 Task: Create a due date automation trigger when advanced on, on the wednesday of the week a card is due add dates not starting tomorrow at 11:00 AM.
Action: Mouse moved to (1363, 114)
Screenshot: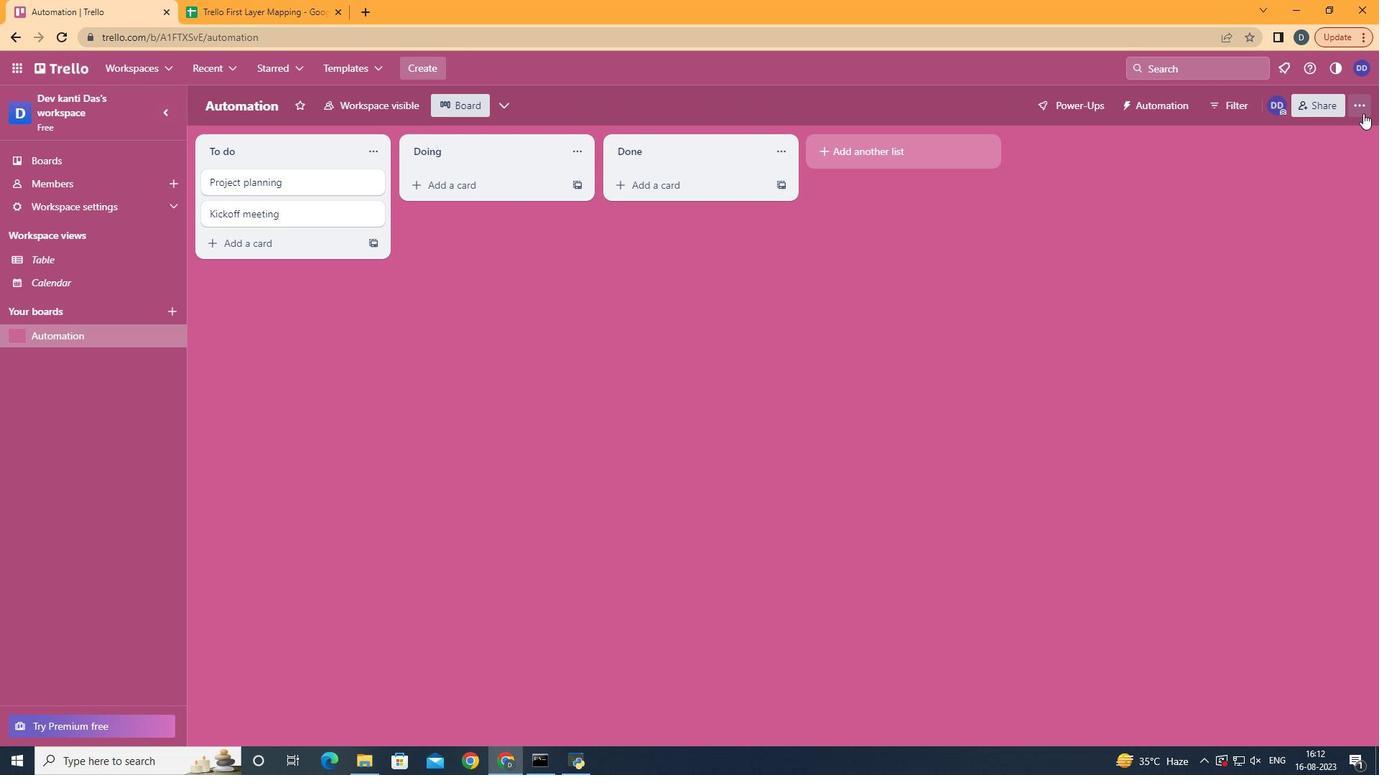 
Action: Mouse pressed left at (1363, 114)
Screenshot: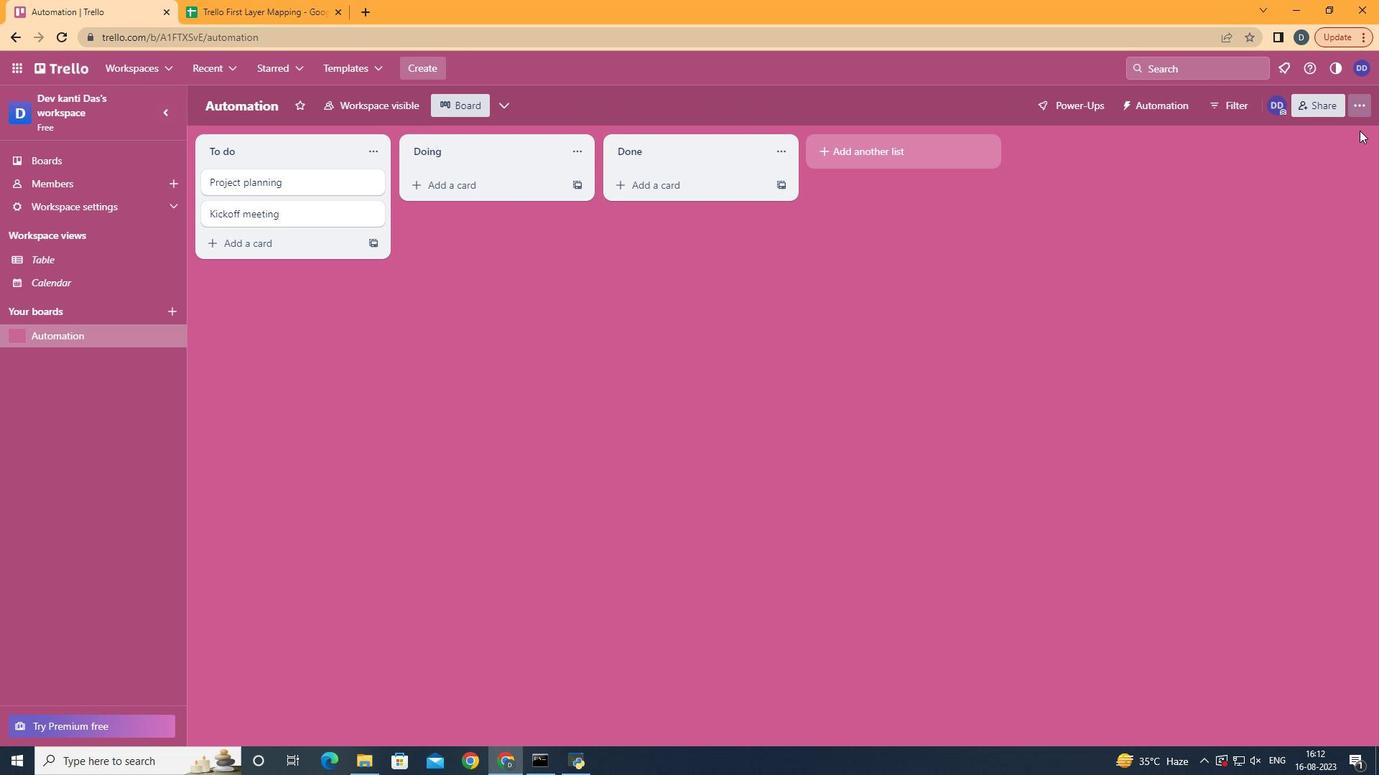 
Action: Mouse moved to (1282, 298)
Screenshot: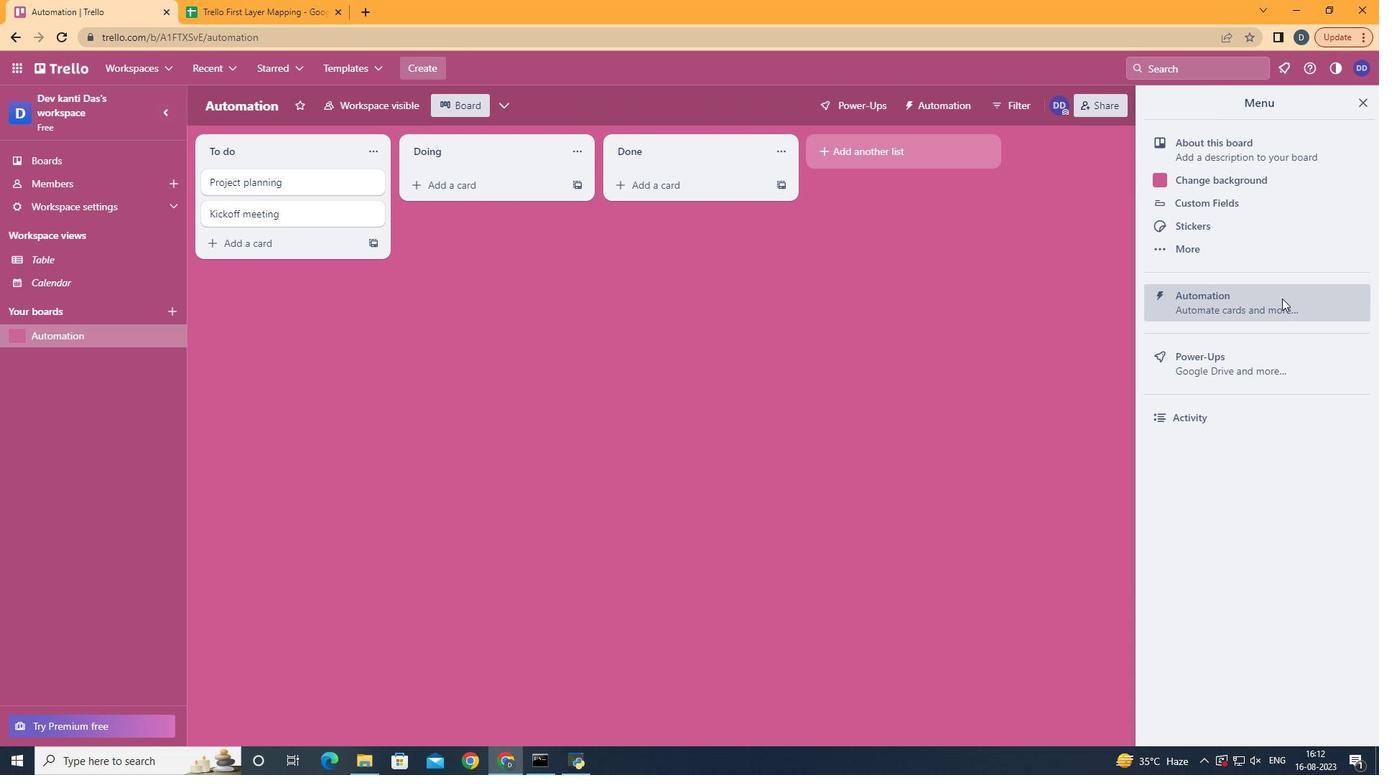 
Action: Mouse pressed left at (1282, 298)
Screenshot: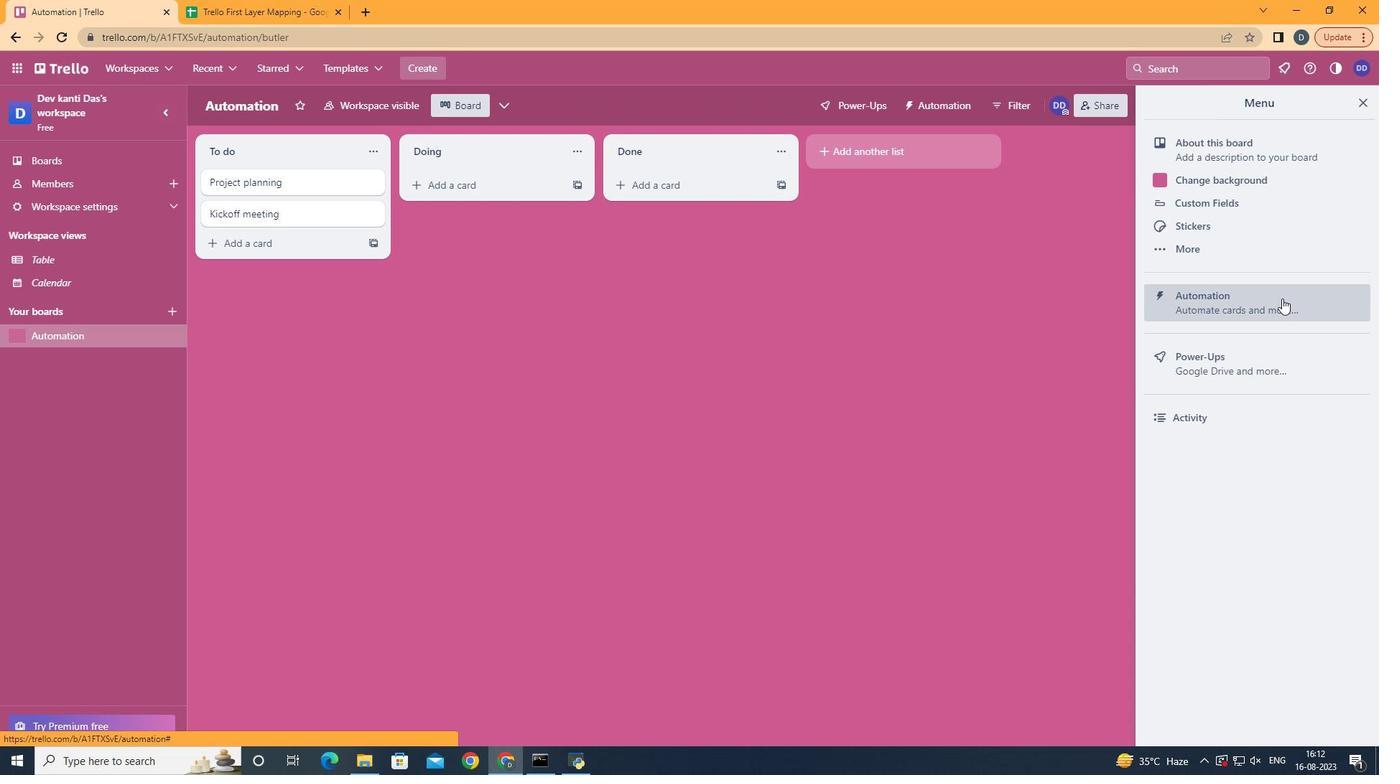 
Action: Mouse moved to (300, 284)
Screenshot: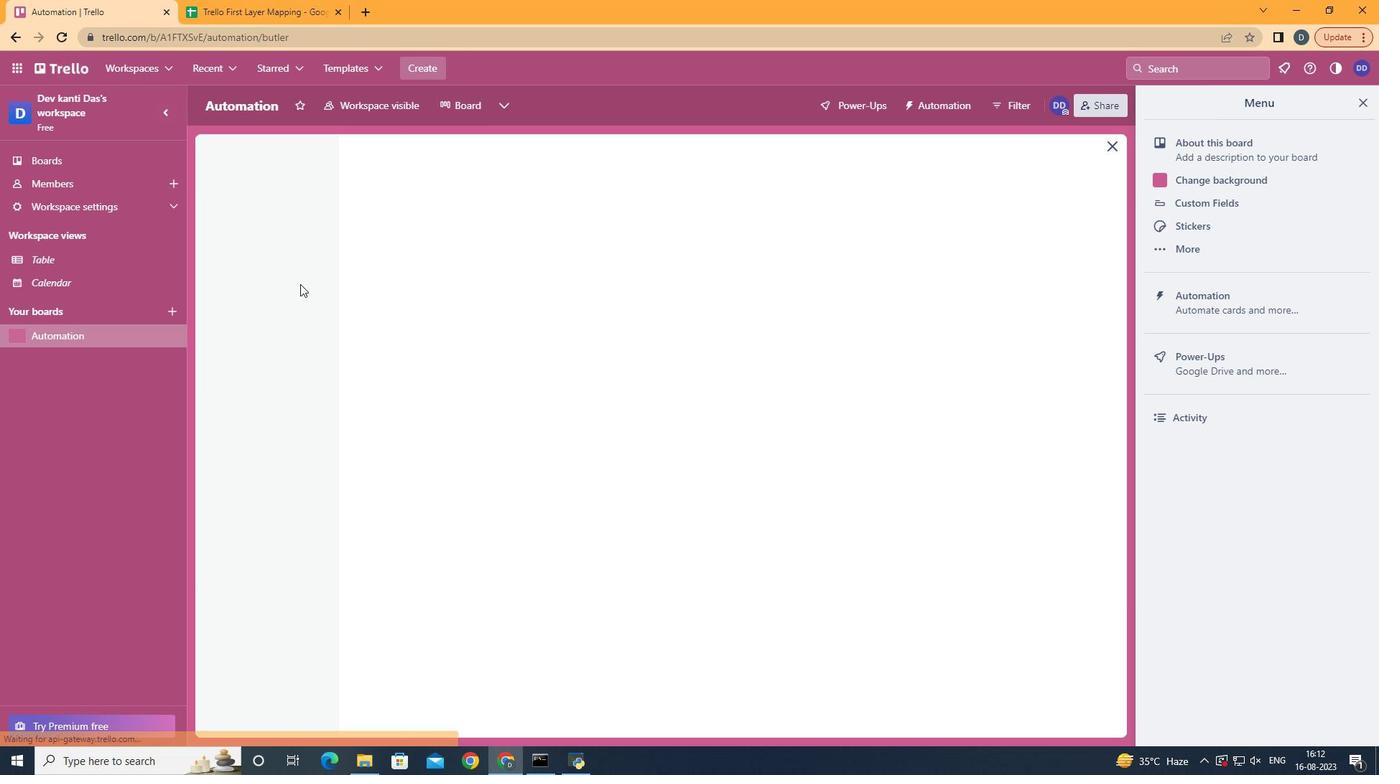 
Action: Mouse pressed left at (300, 284)
Screenshot: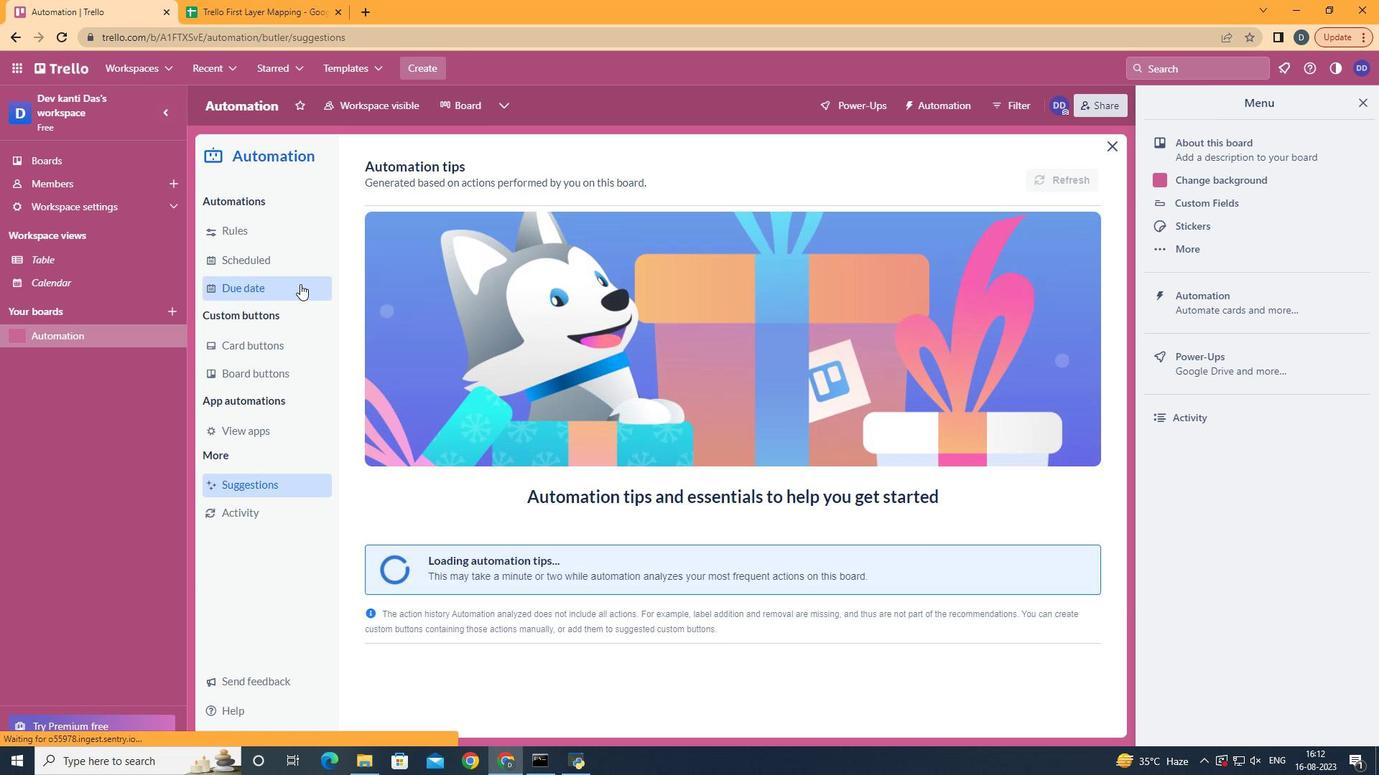 
Action: Mouse moved to (1012, 167)
Screenshot: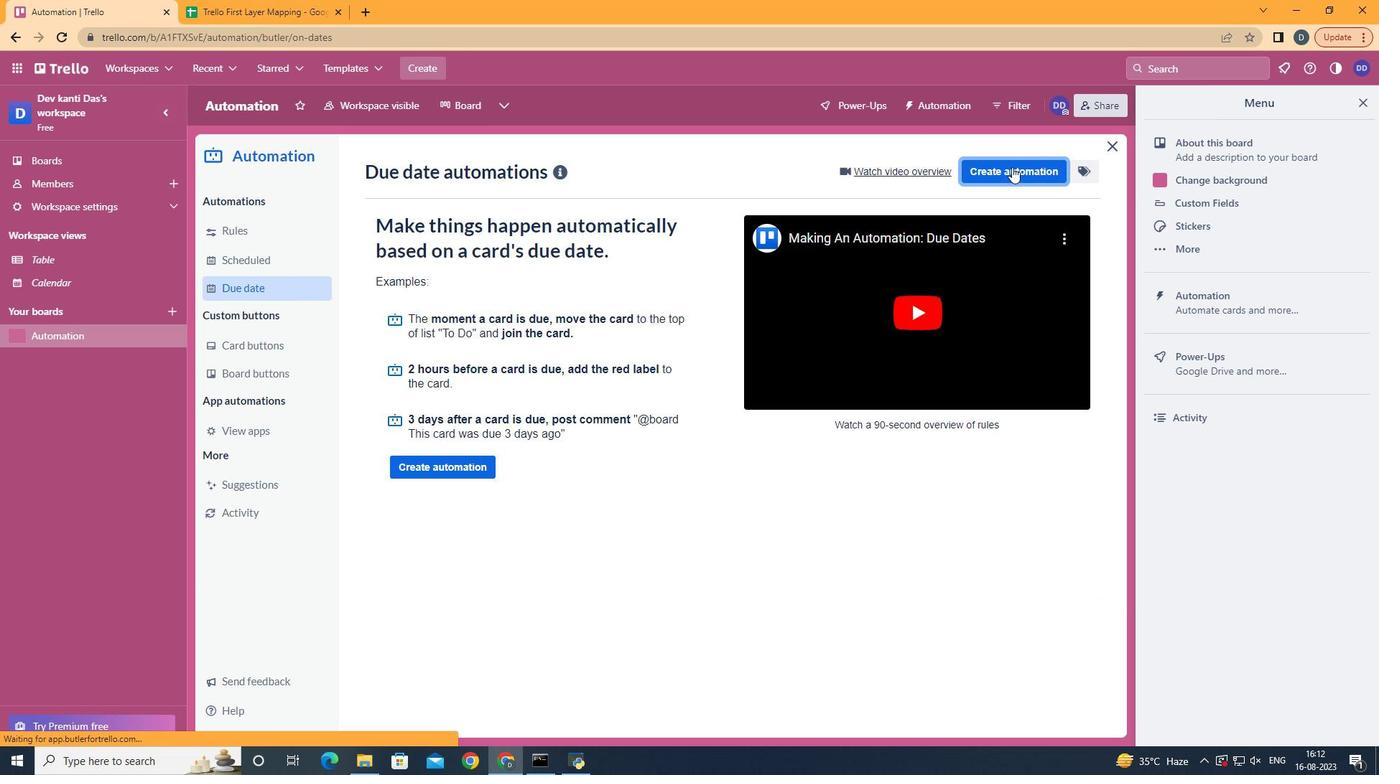 
Action: Mouse pressed left at (1012, 167)
Screenshot: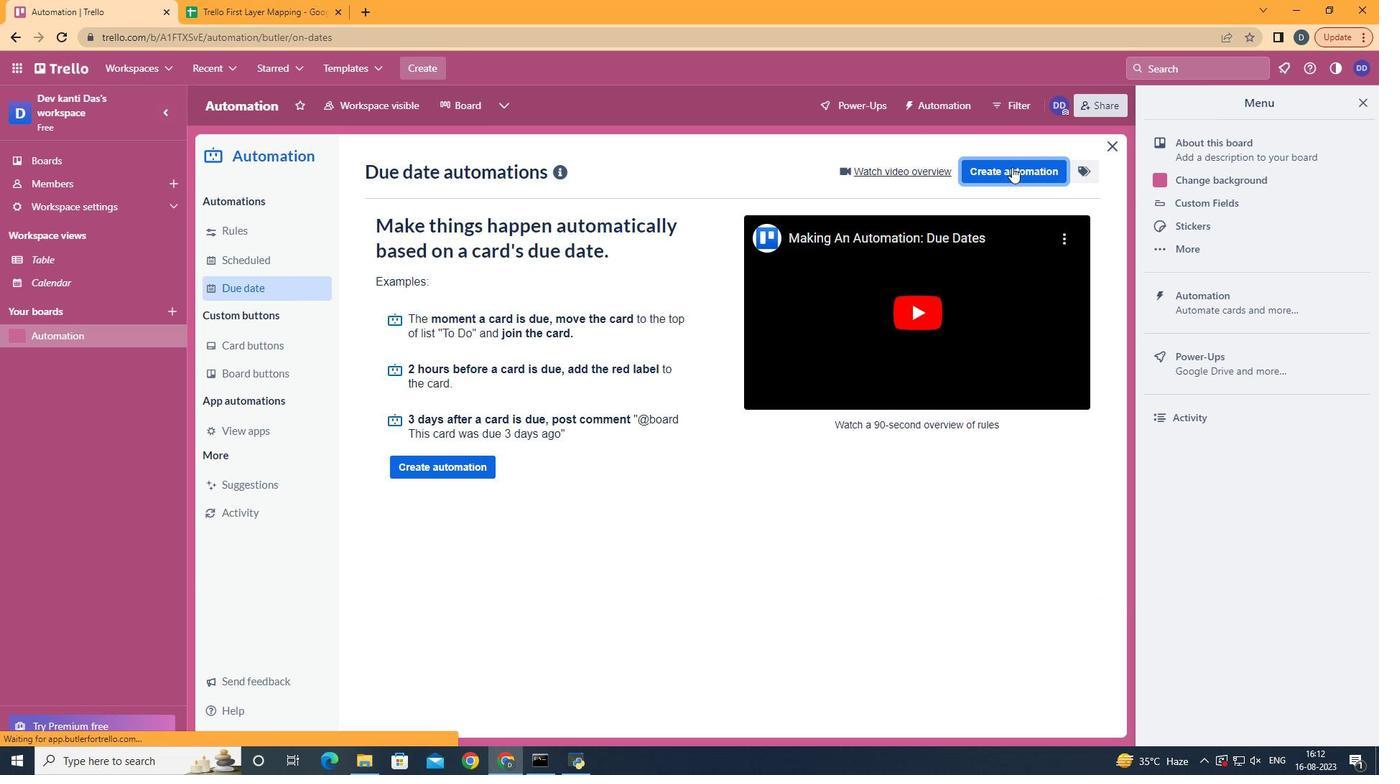 
Action: Mouse moved to (681, 297)
Screenshot: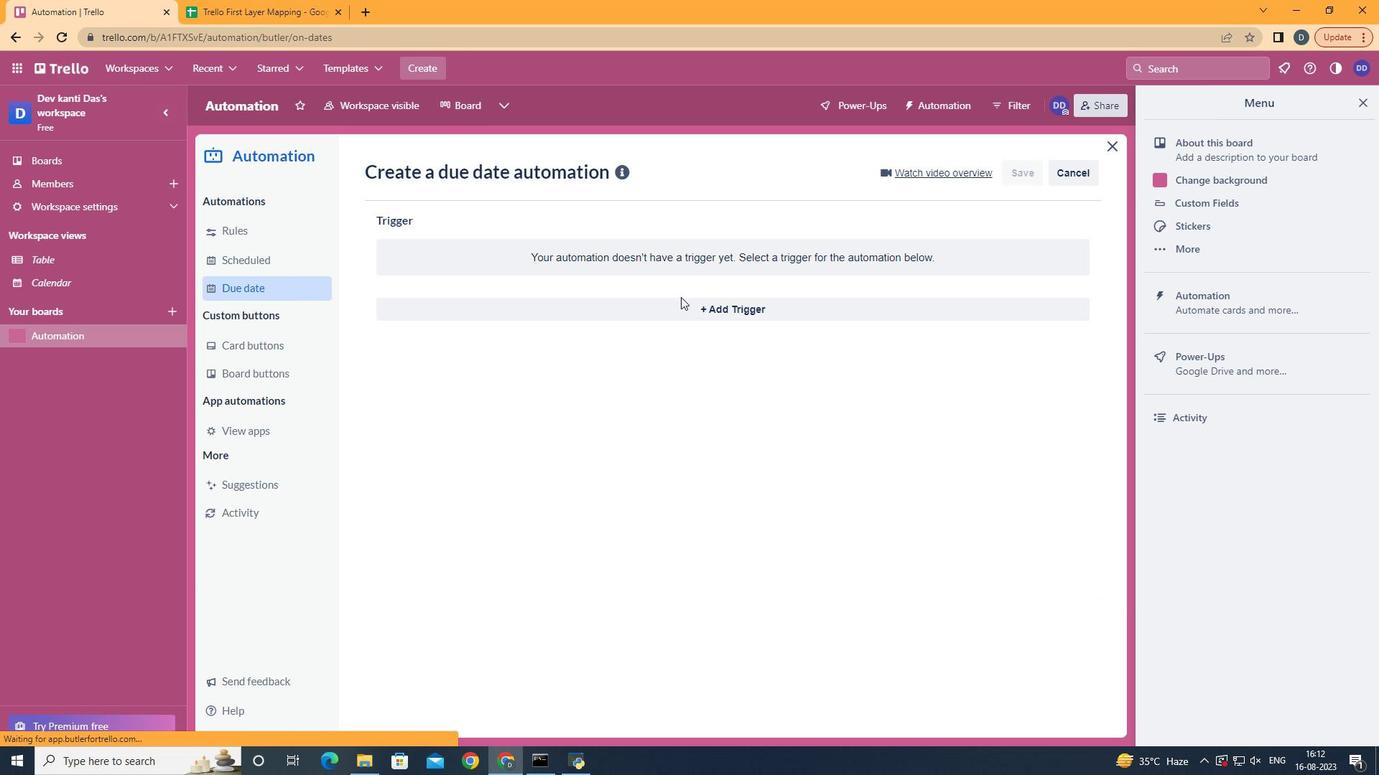 
Action: Mouse pressed left at (681, 297)
Screenshot: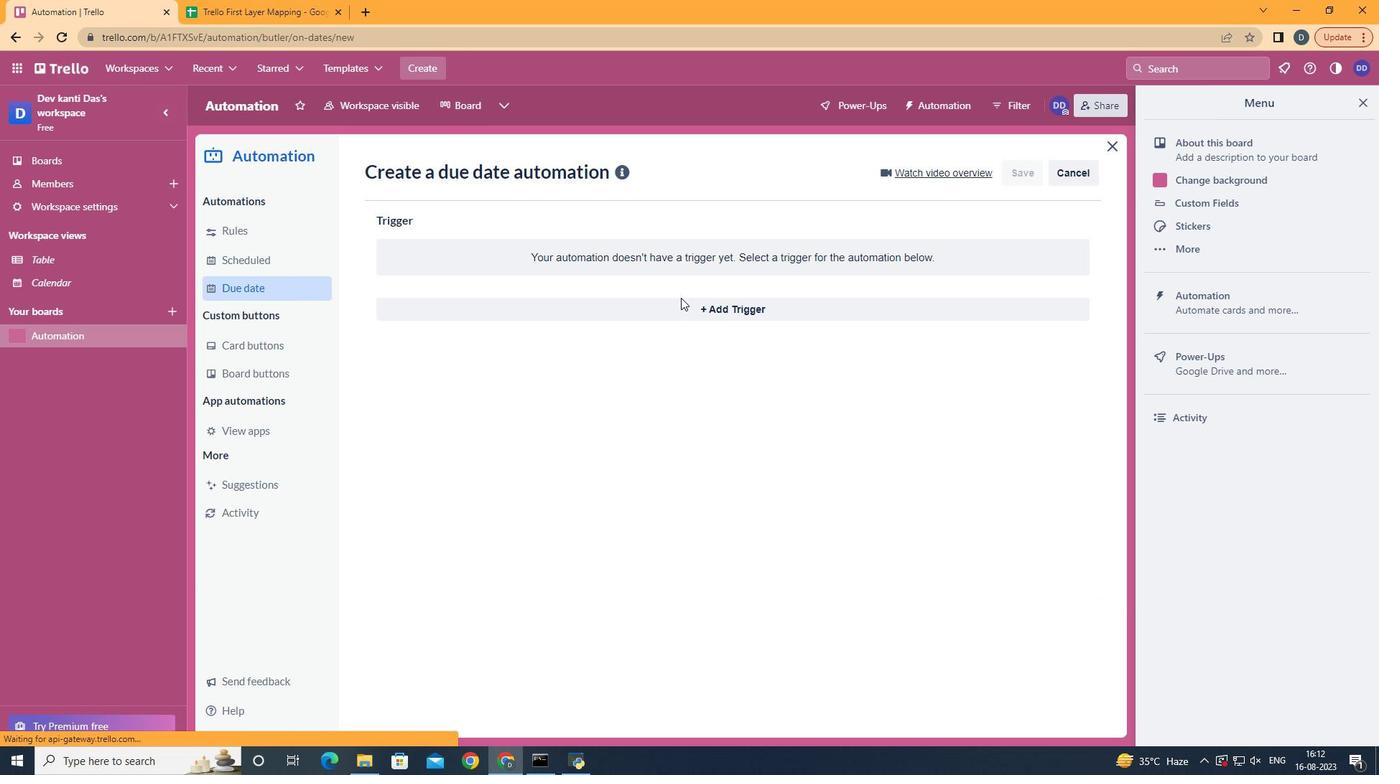
Action: Mouse moved to (682, 302)
Screenshot: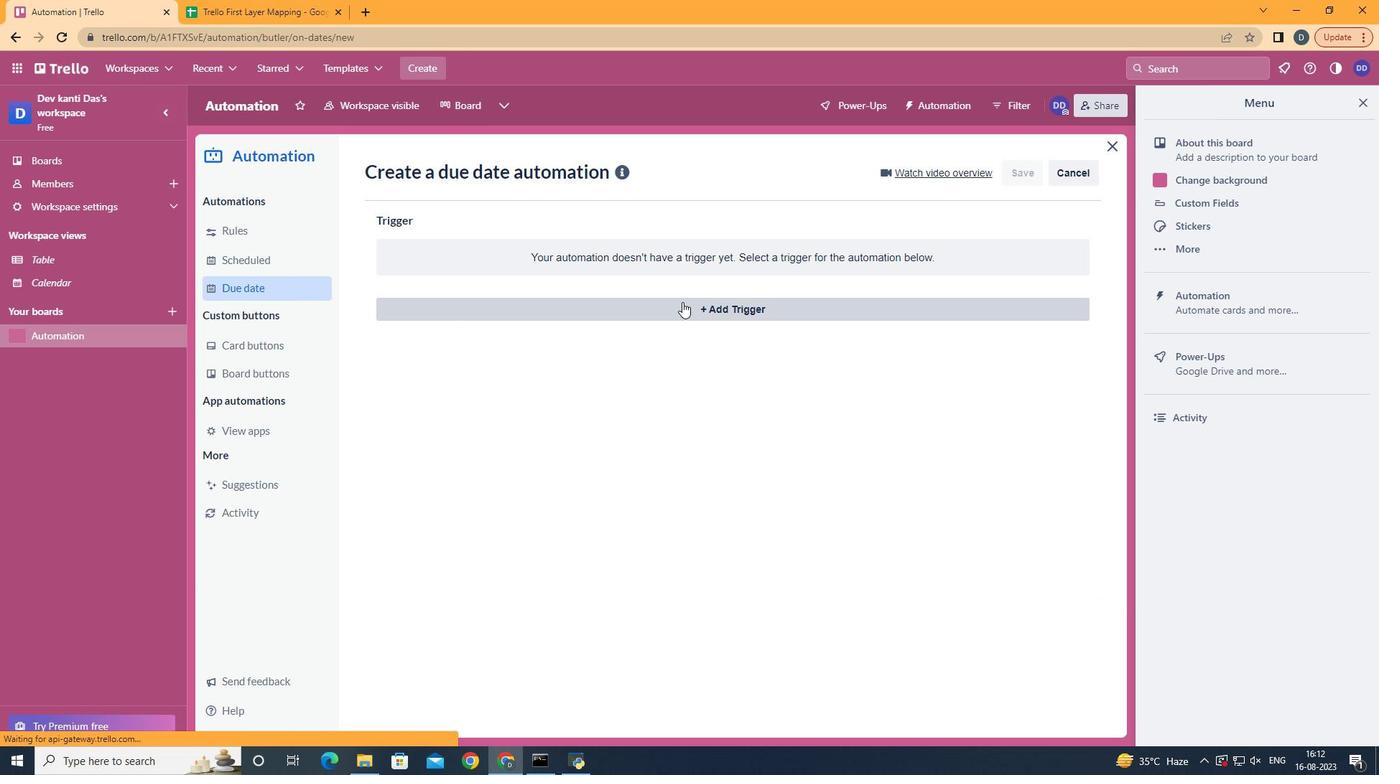 
Action: Mouse pressed left at (682, 302)
Screenshot: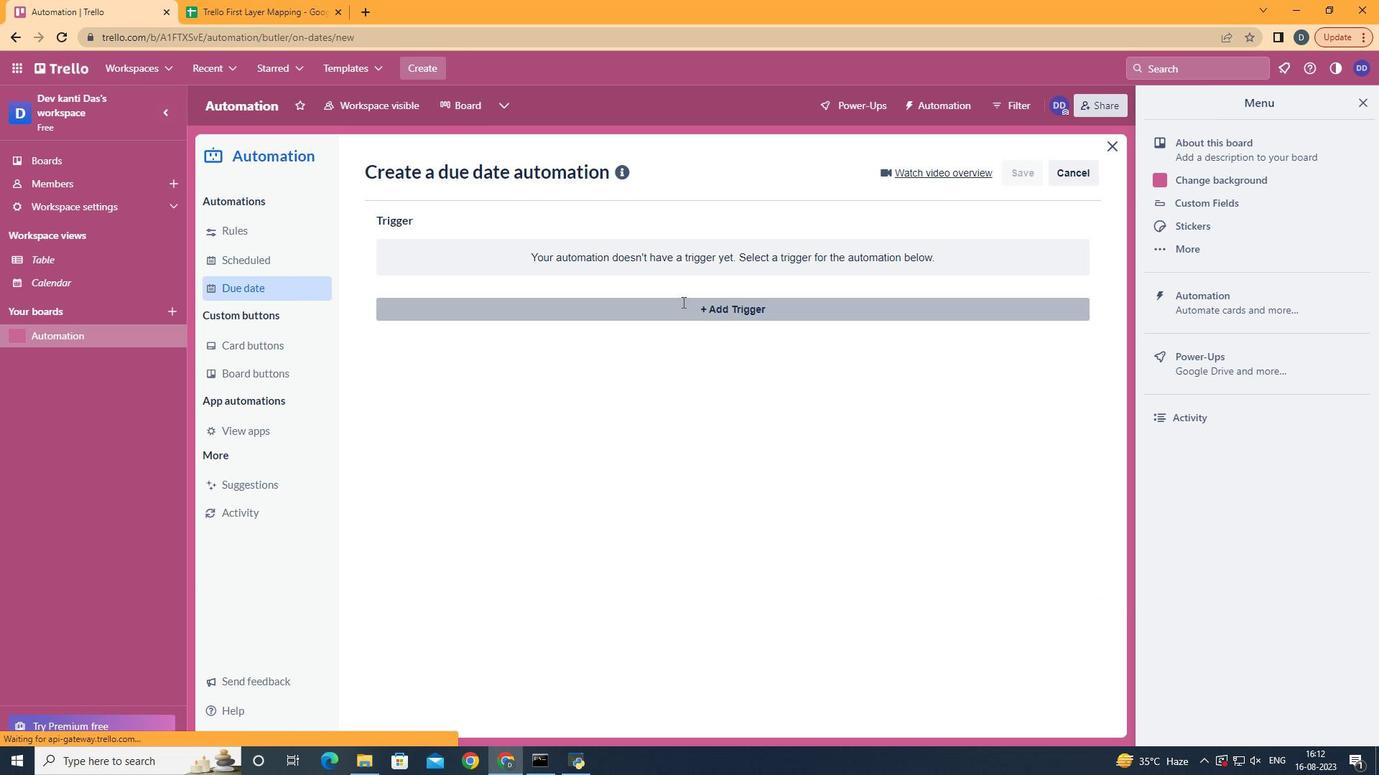 
Action: Mouse moved to (473, 438)
Screenshot: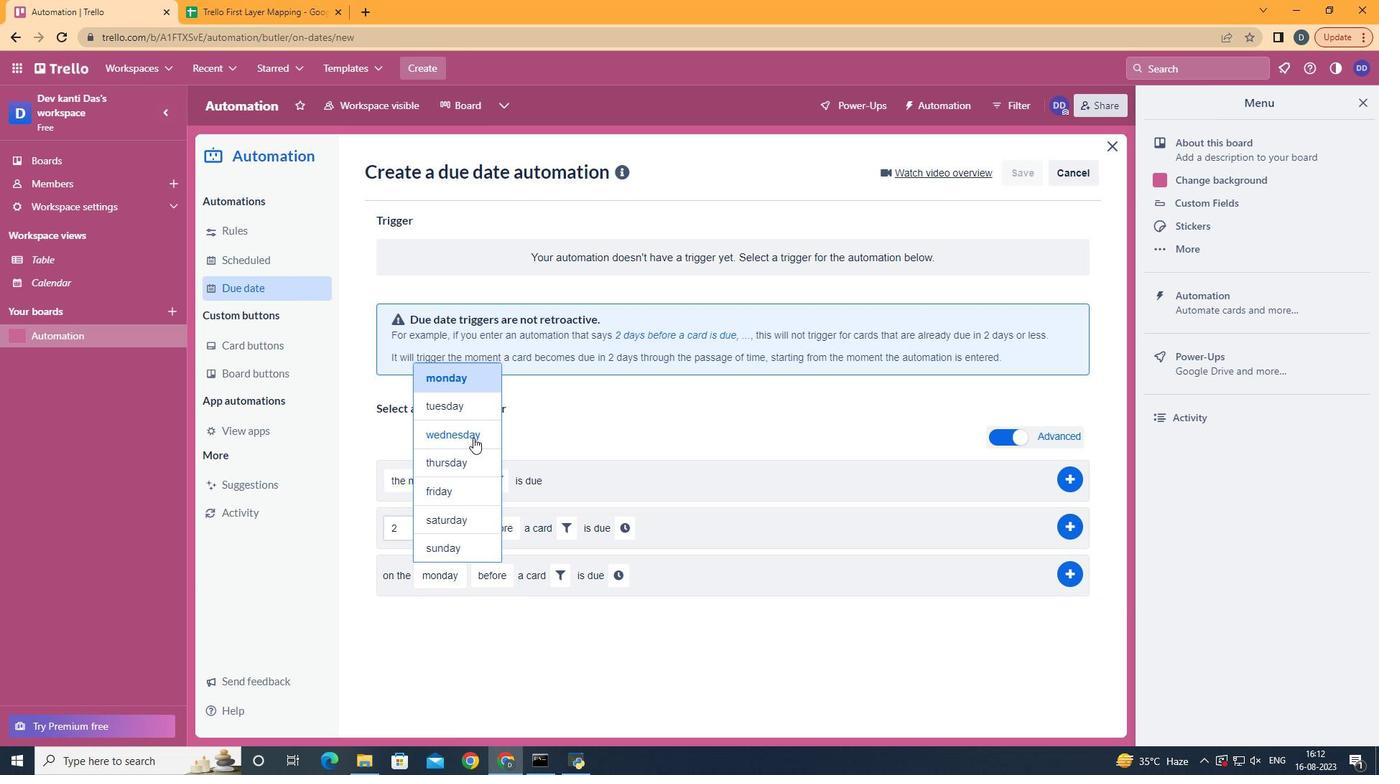 
Action: Mouse pressed left at (473, 438)
Screenshot: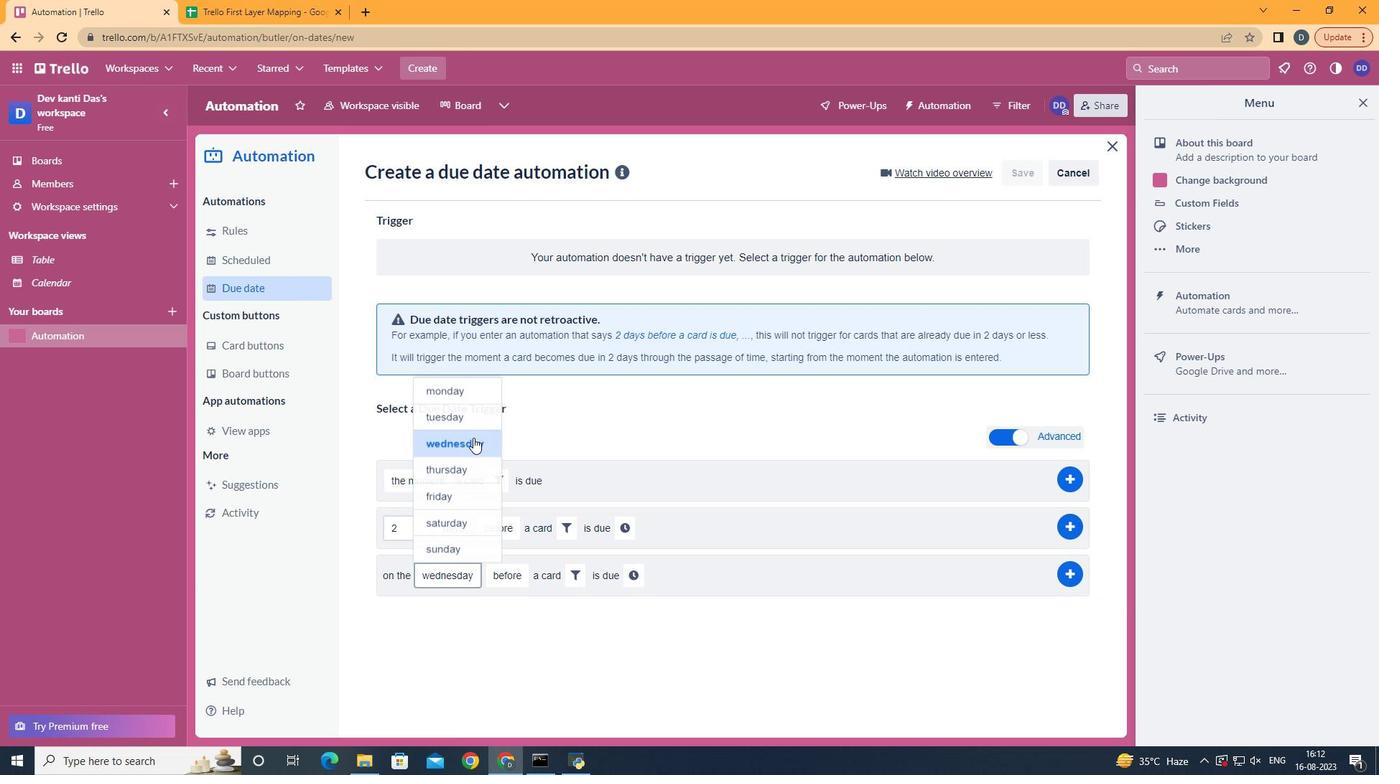 
Action: Mouse moved to (534, 653)
Screenshot: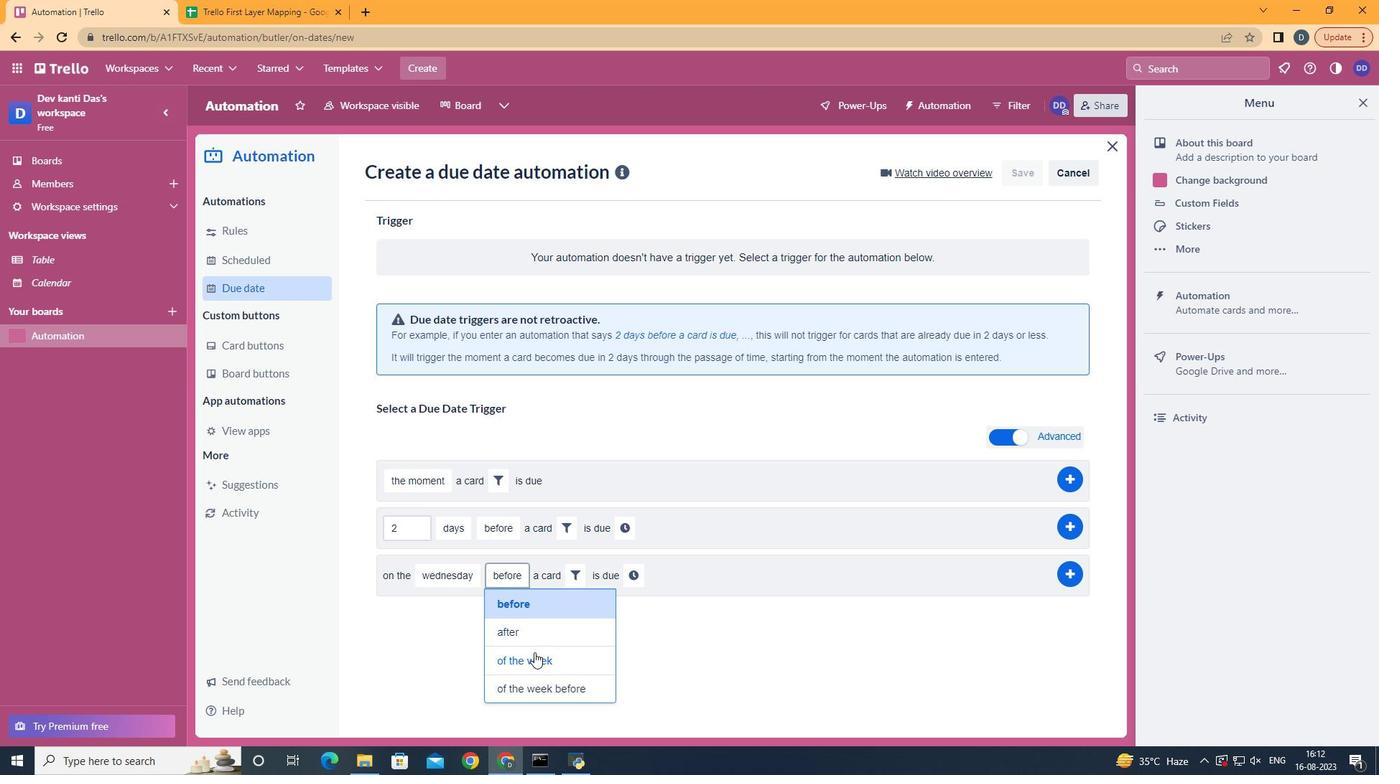 
Action: Mouse pressed left at (534, 653)
Screenshot: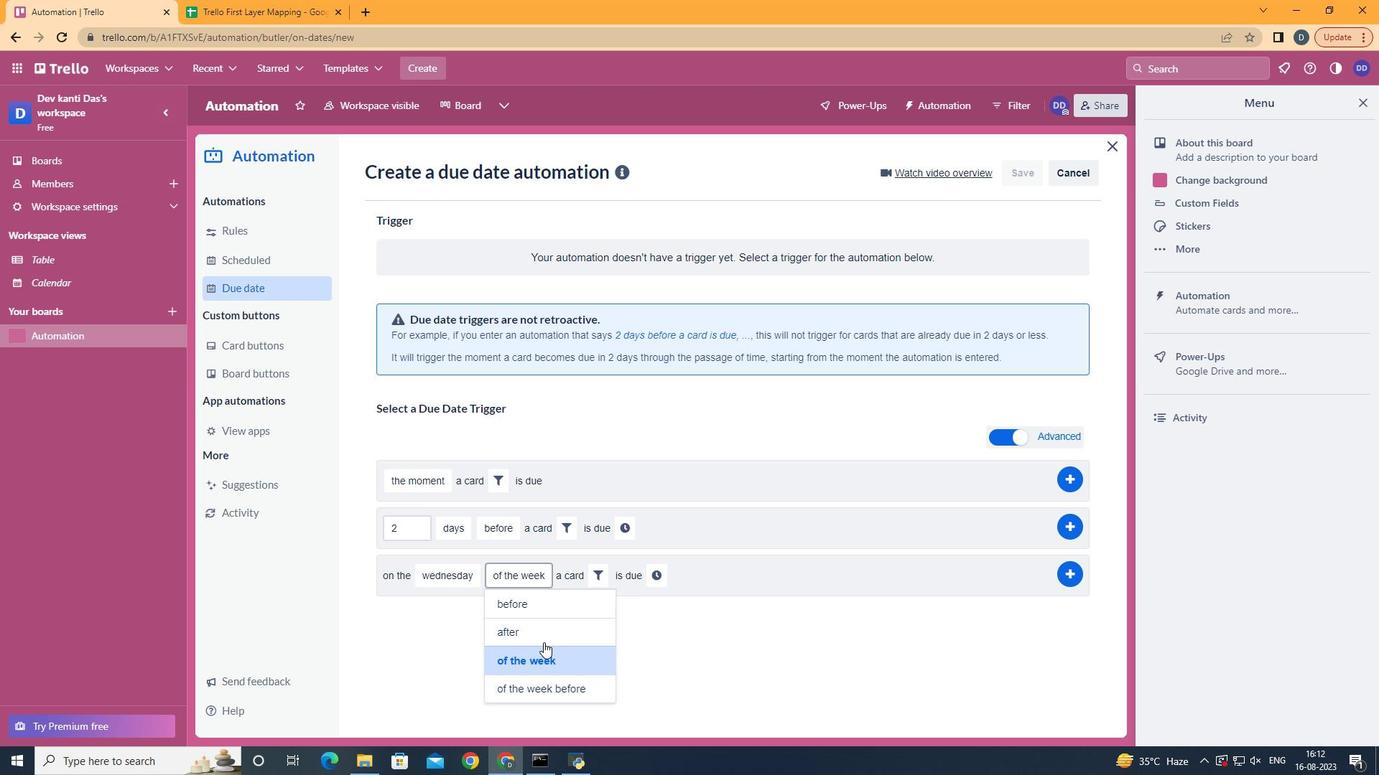 
Action: Mouse moved to (594, 580)
Screenshot: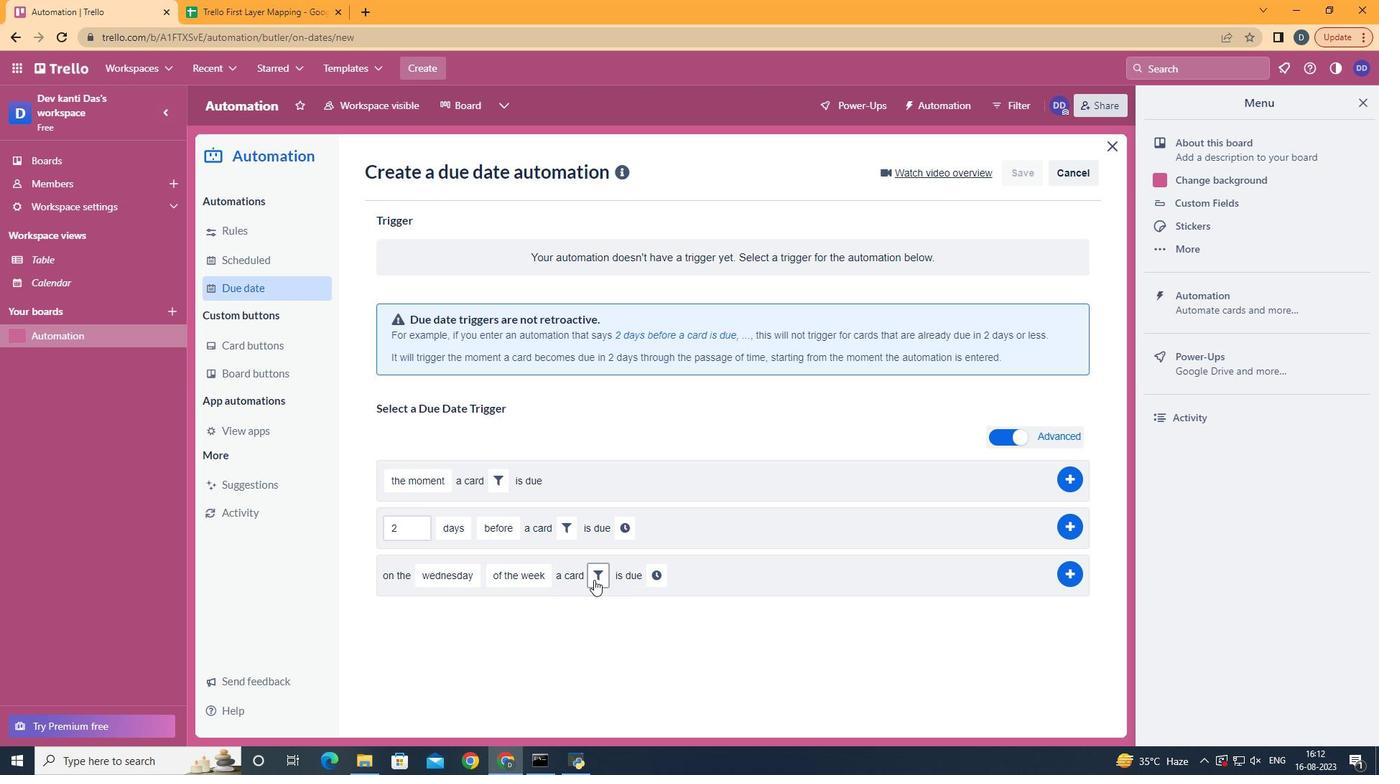 
Action: Mouse pressed left at (594, 580)
Screenshot: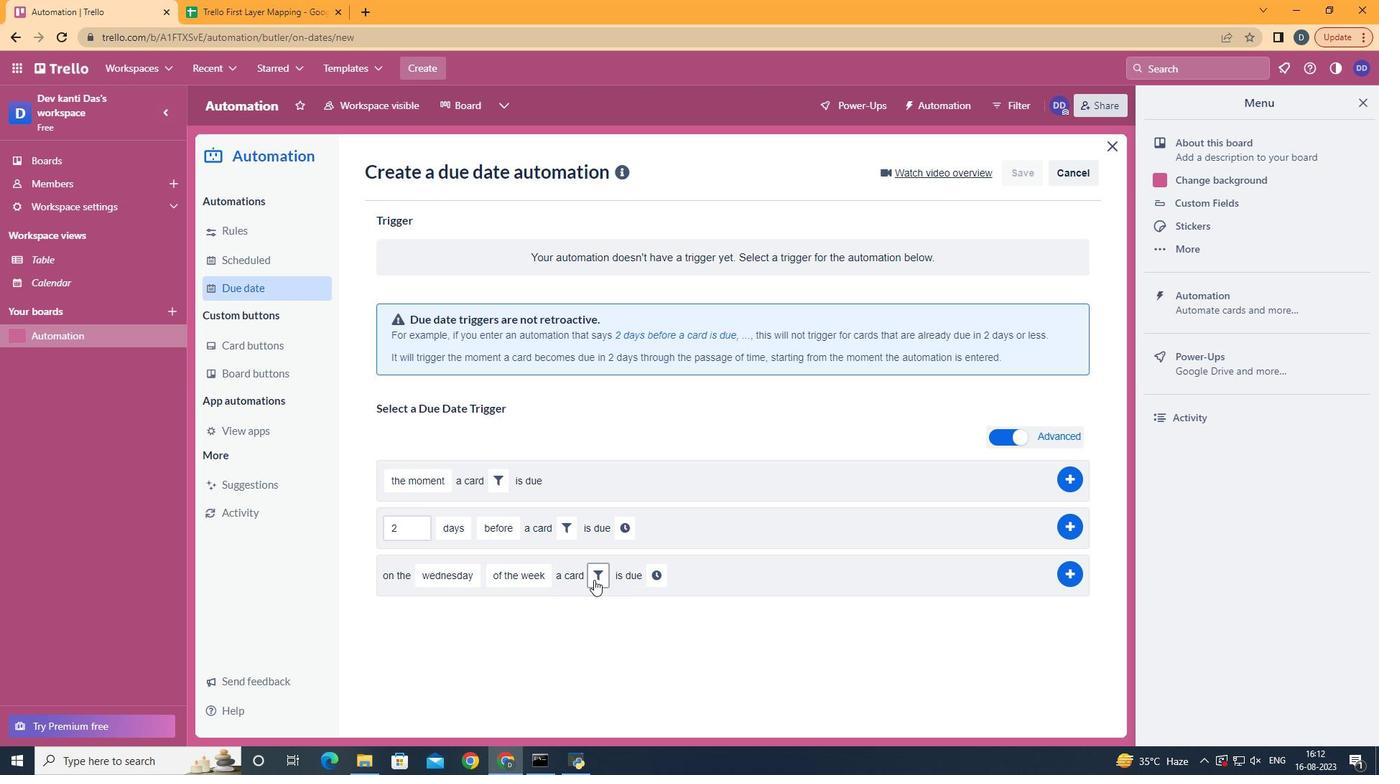 
Action: Mouse moved to (666, 625)
Screenshot: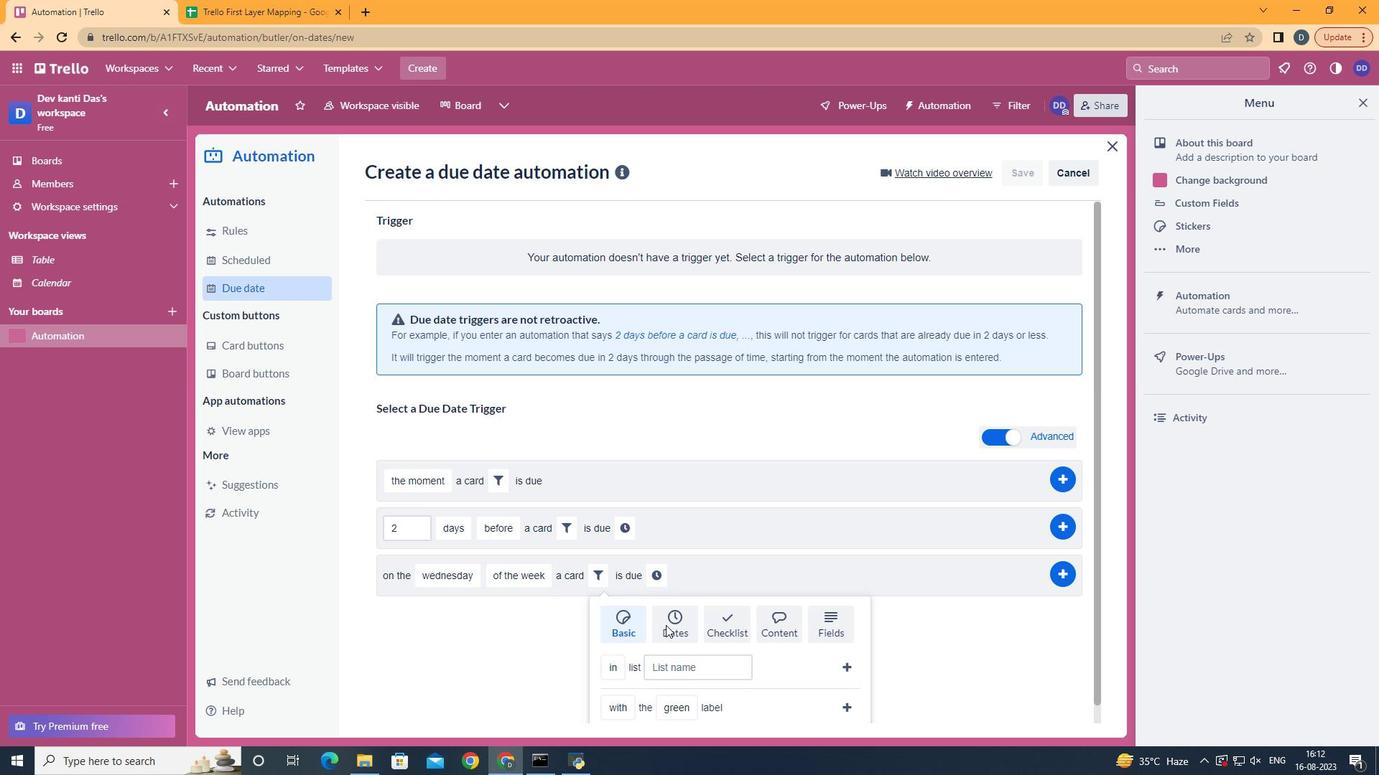 
Action: Mouse pressed left at (666, 625)
Screenshot: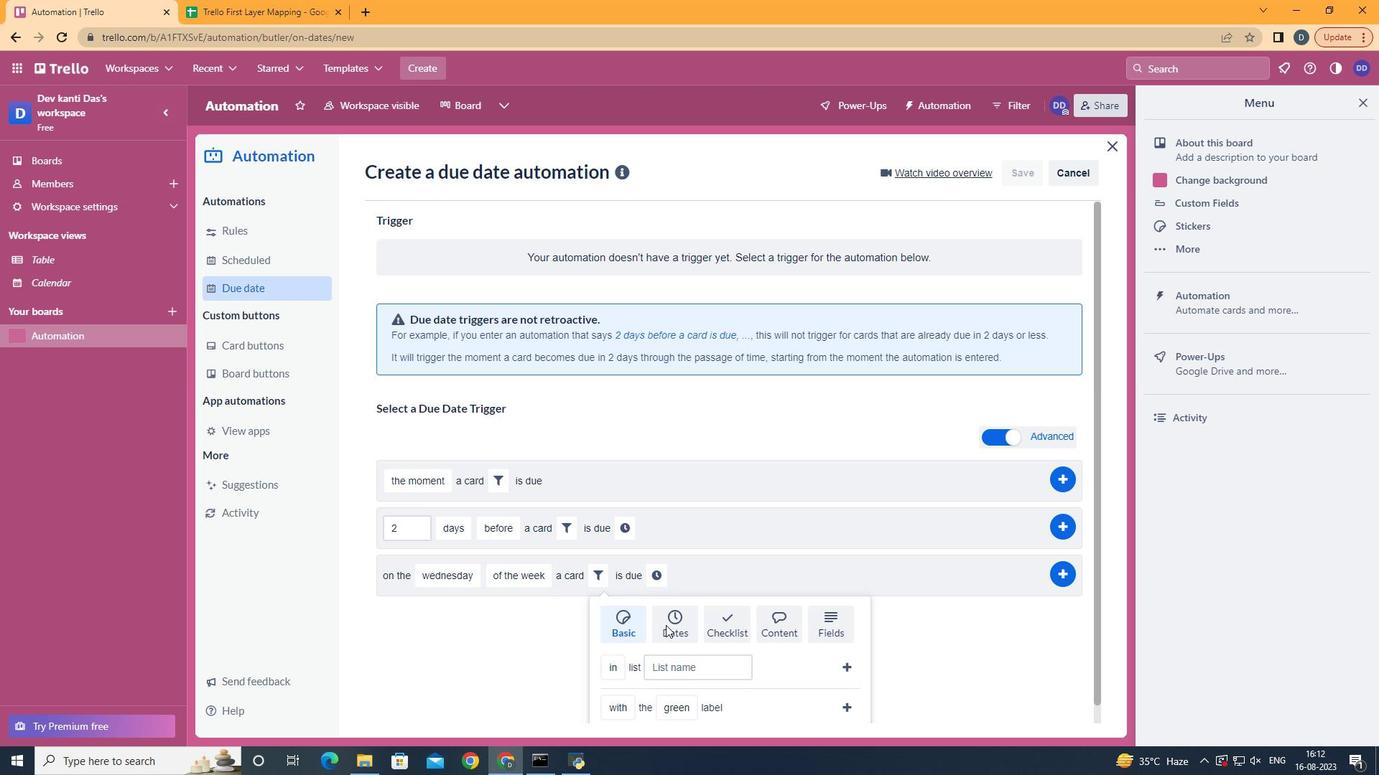
Action: Mouse scrolled (666, 625) with delta (0, 0)
Screenshot: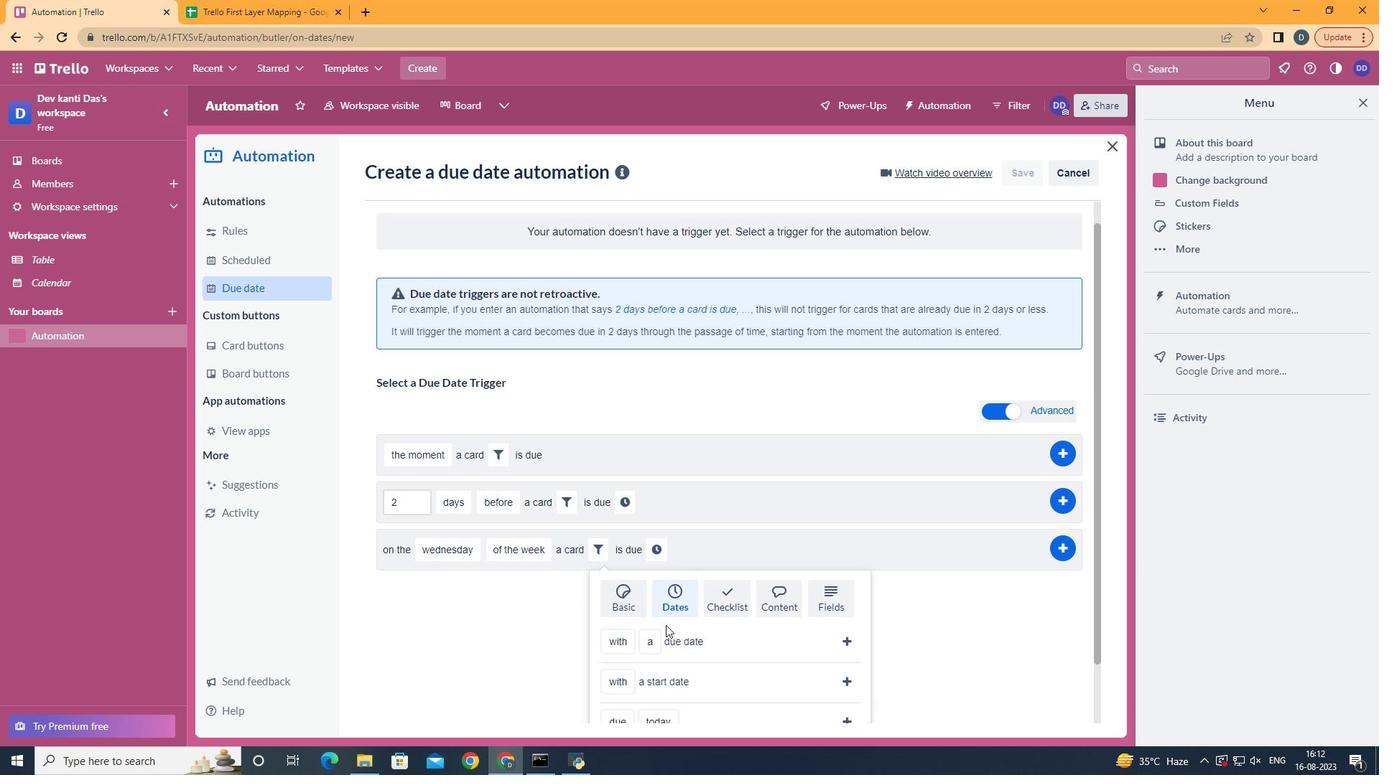 
Action: Mouse scrolled (666, 625) with delta (0, 0)
Screenshot: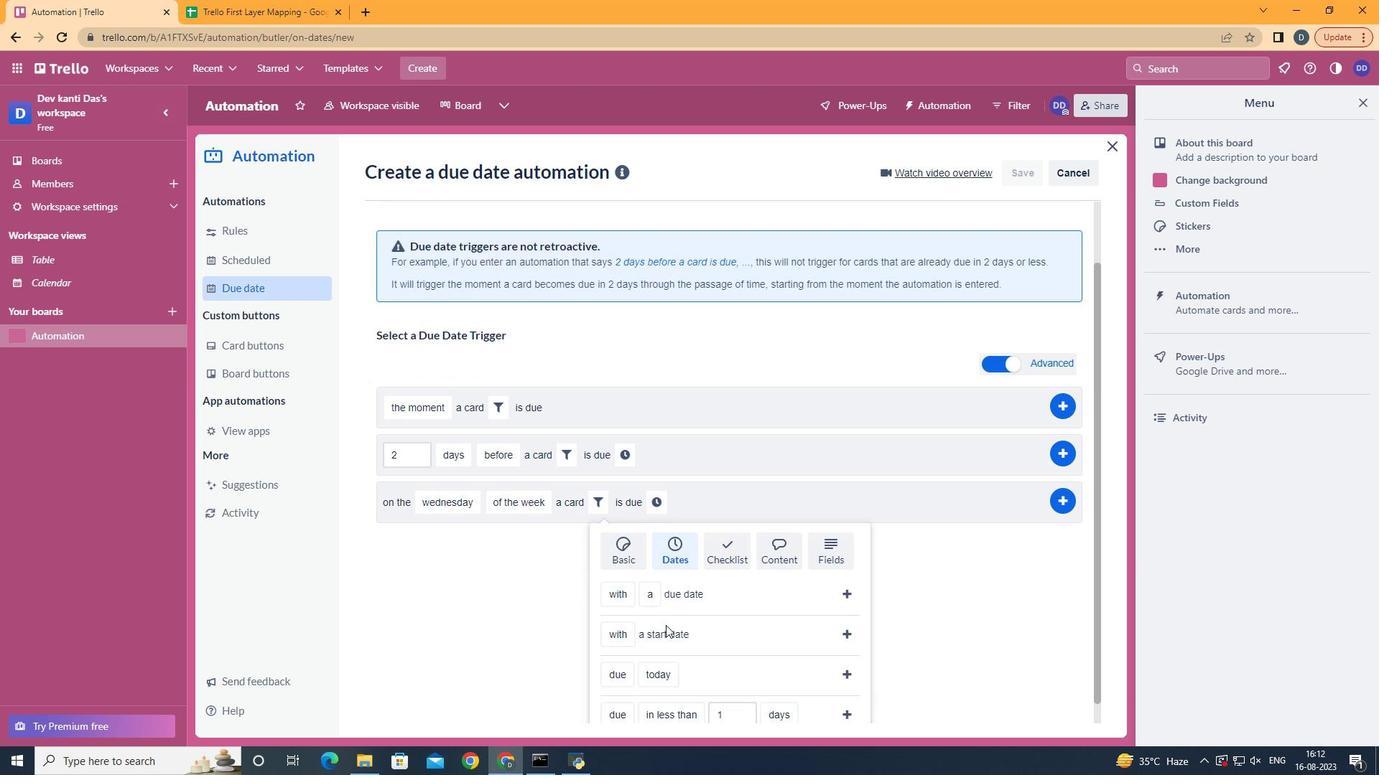 
Action: Mouse scrolled (666, 625) with delta (0, 0)
Screenshot: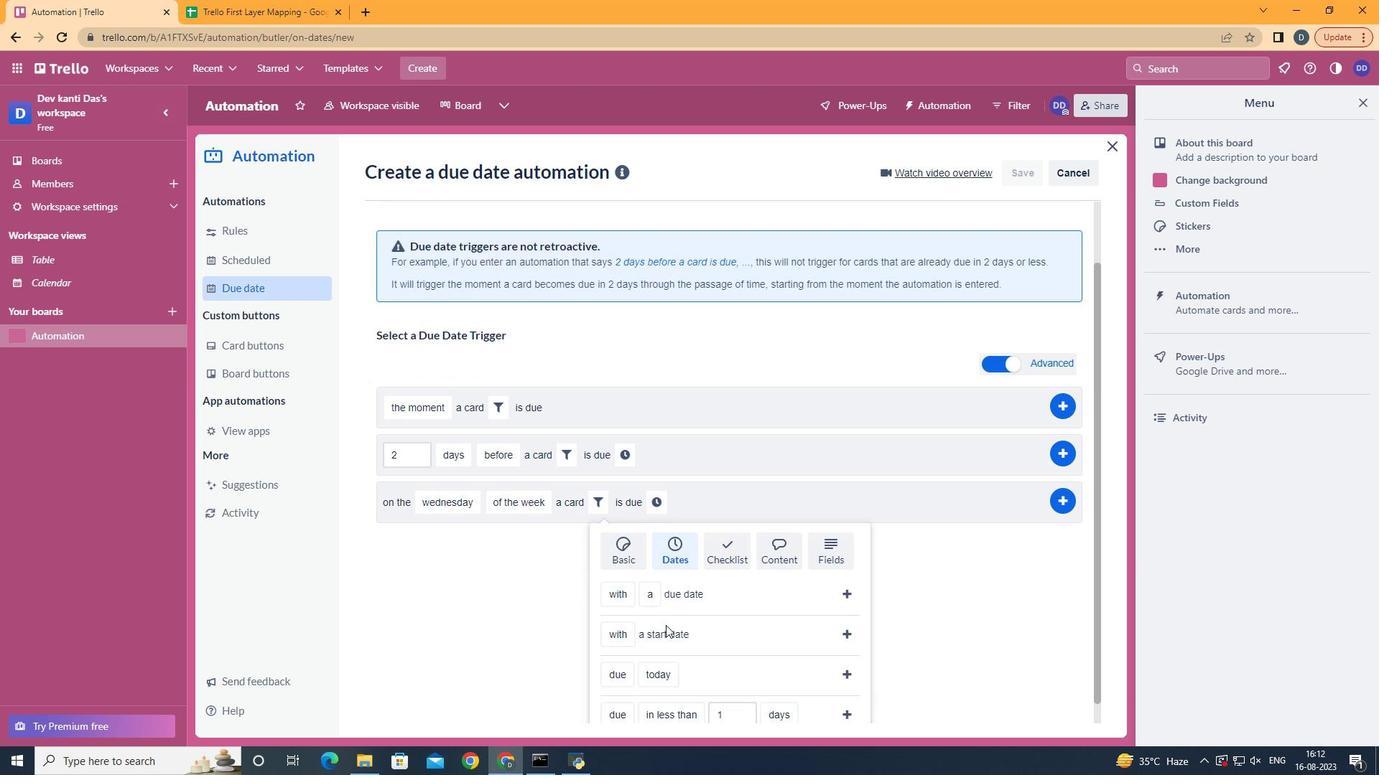 
Action: Mouse scrolled (666, 625) with delta (0, 0)
Screenshot: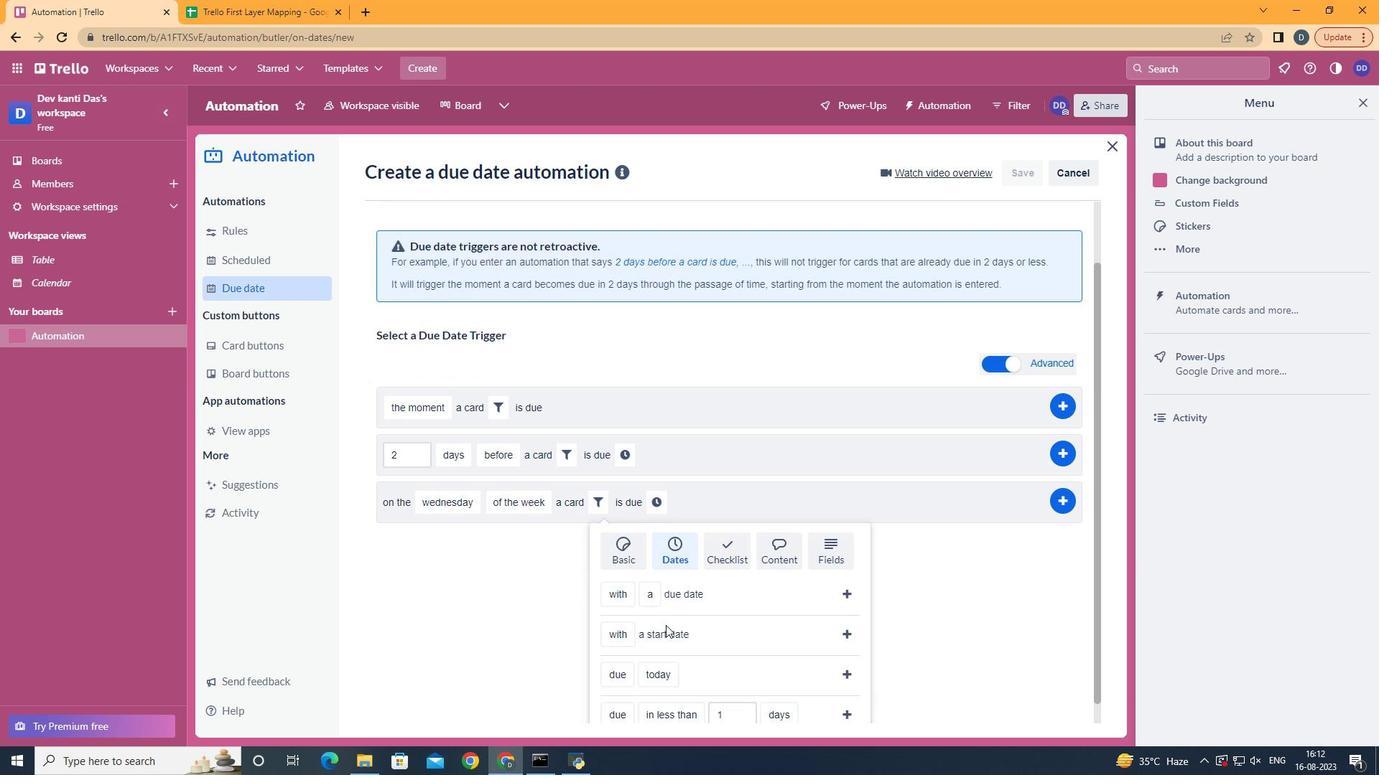 
Action: Mouse scrolled (666, 625) with delta (0, 0)
Screenshot: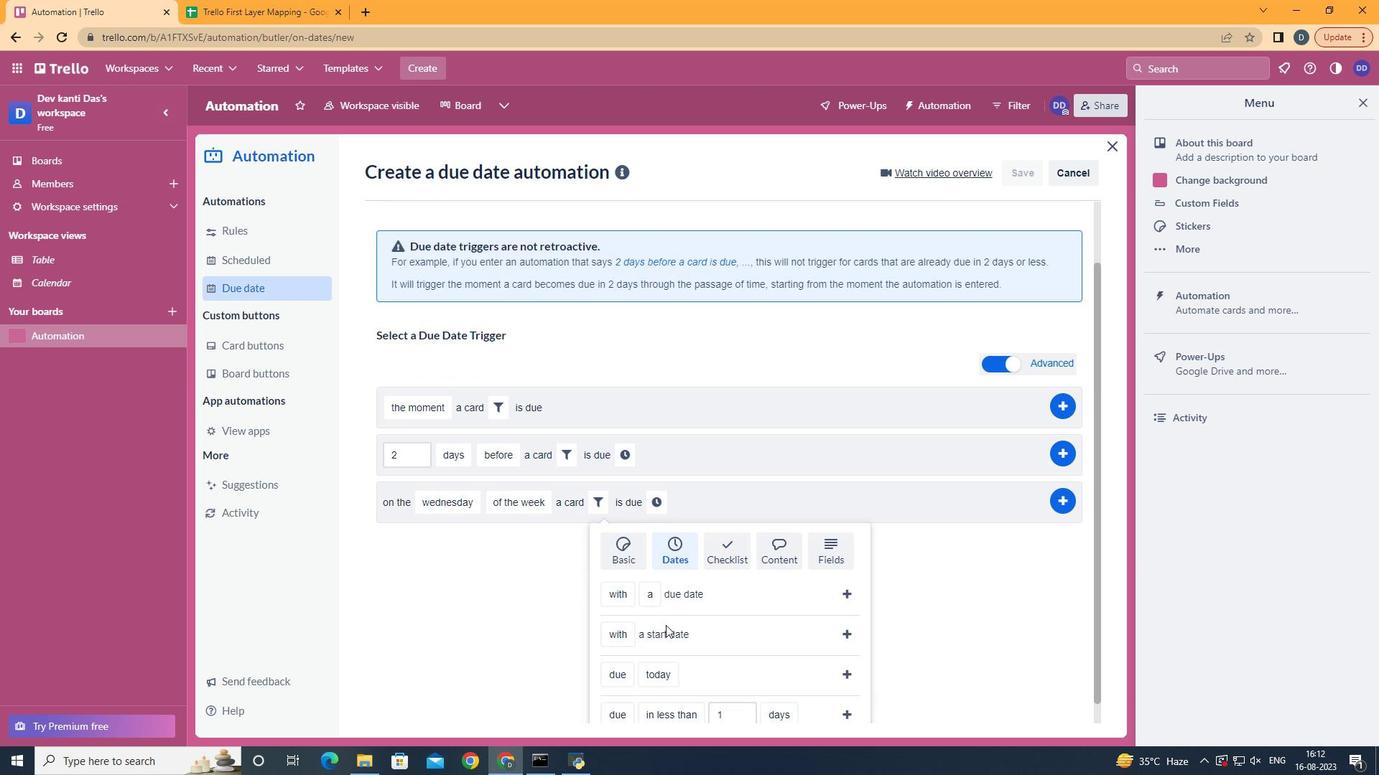 
Action: Mouse moved to (630, 636)
Screenshot: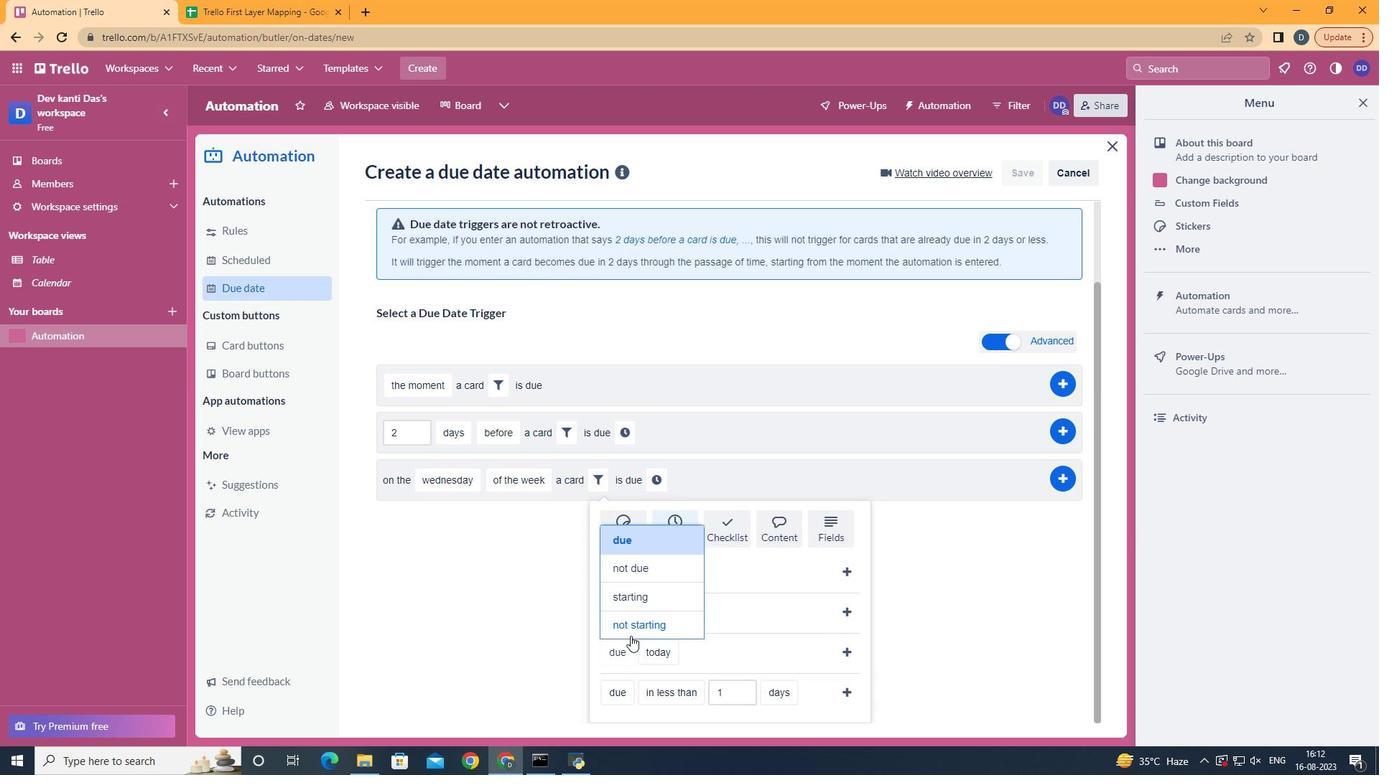 
Action: Mouse pressed left at (630, 636)
Screenshot: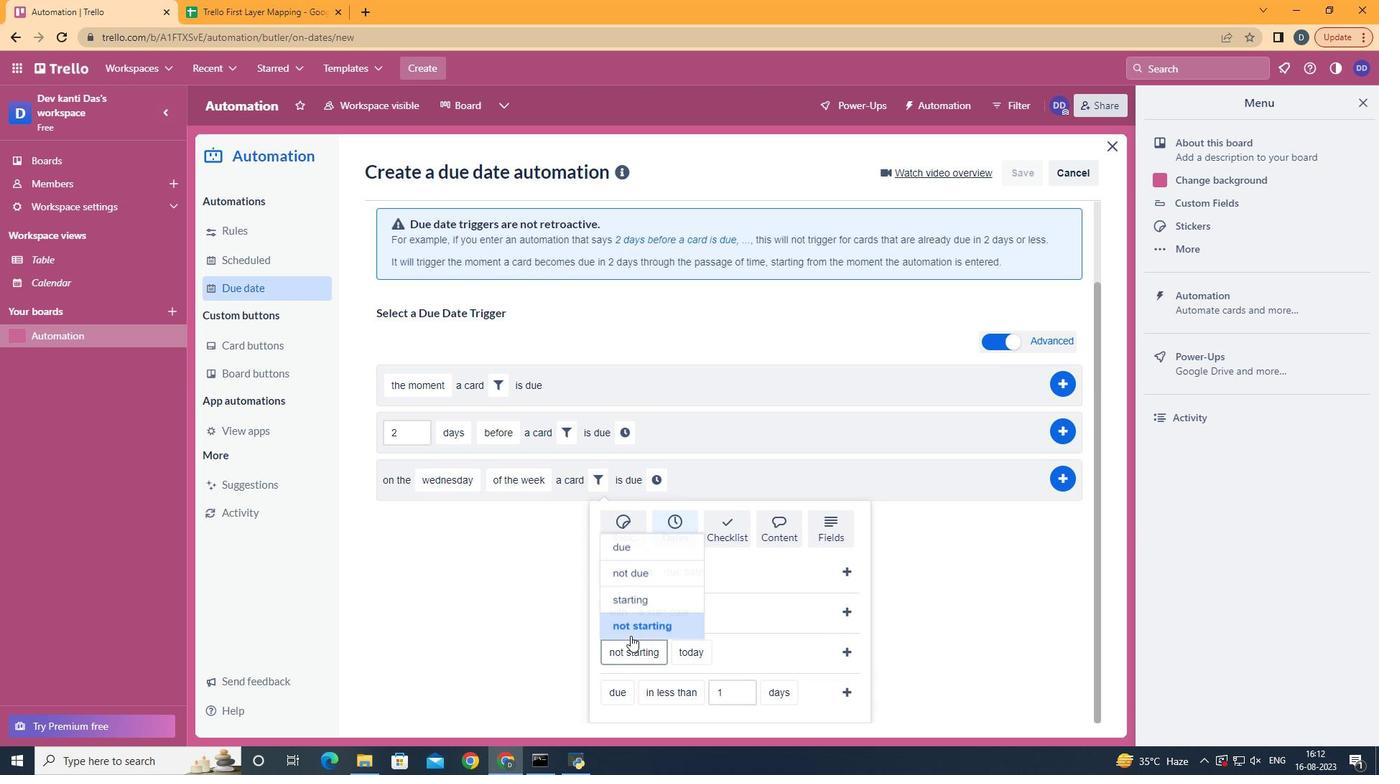 
Action: Mouse moved to (711, 505)
Screenshot: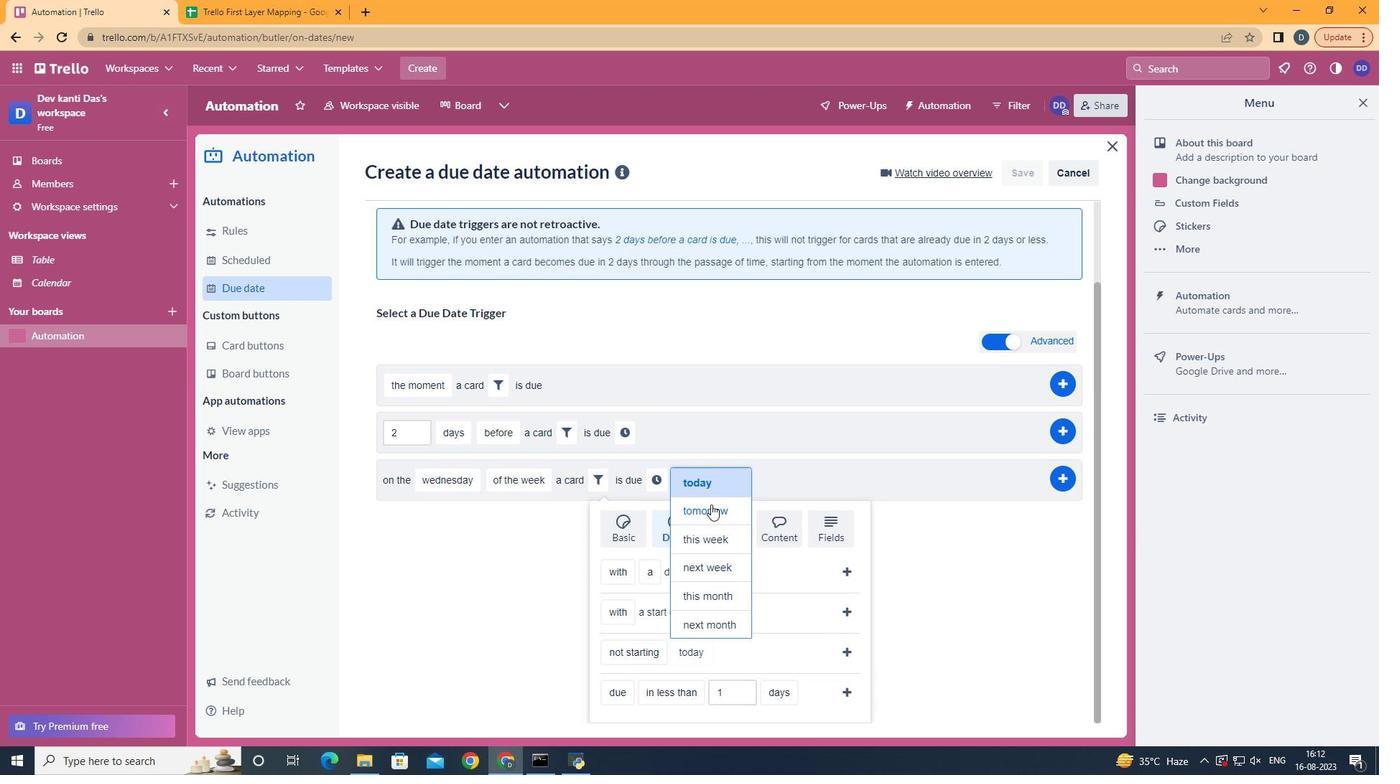 
Action: Mouse pressed left at (711, 505)
Screenshot: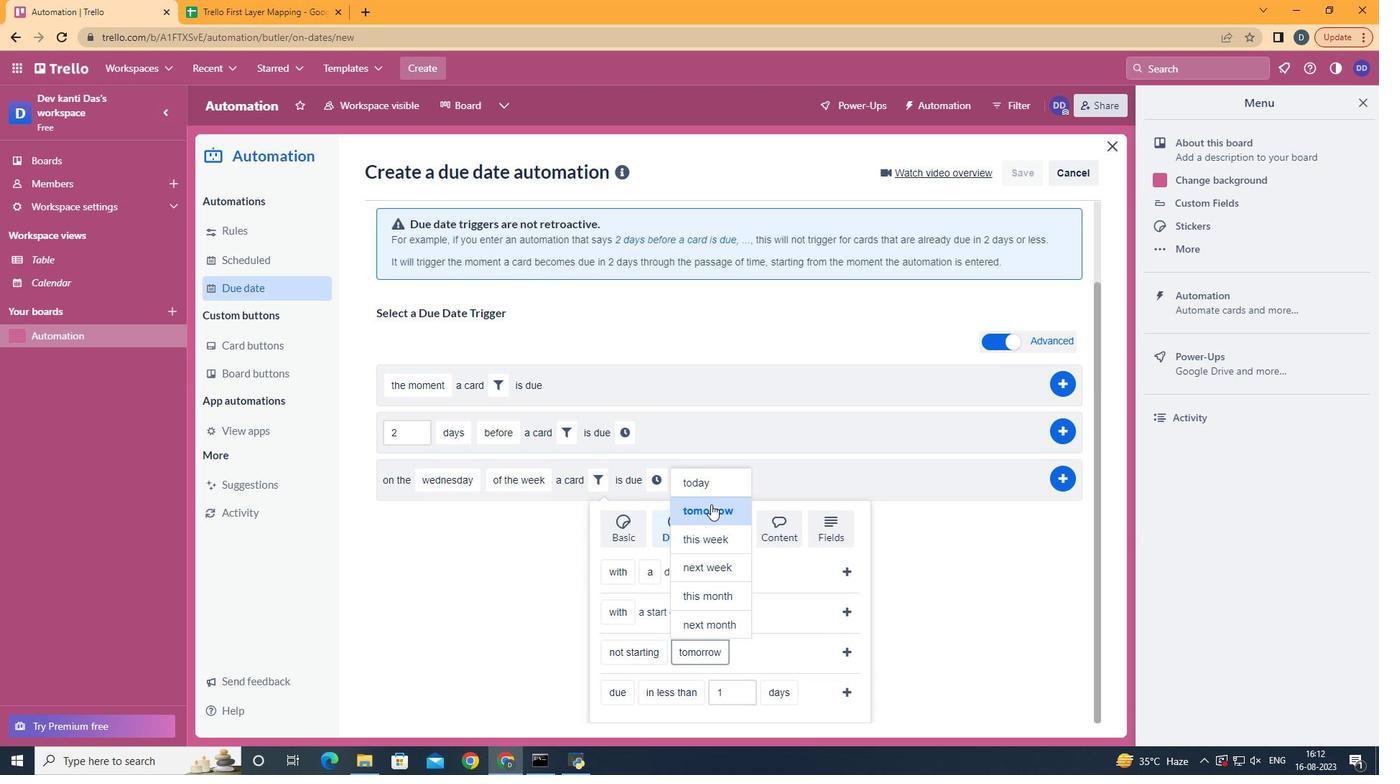 
Action: Mouse moved to (856, 638)
Screenshot: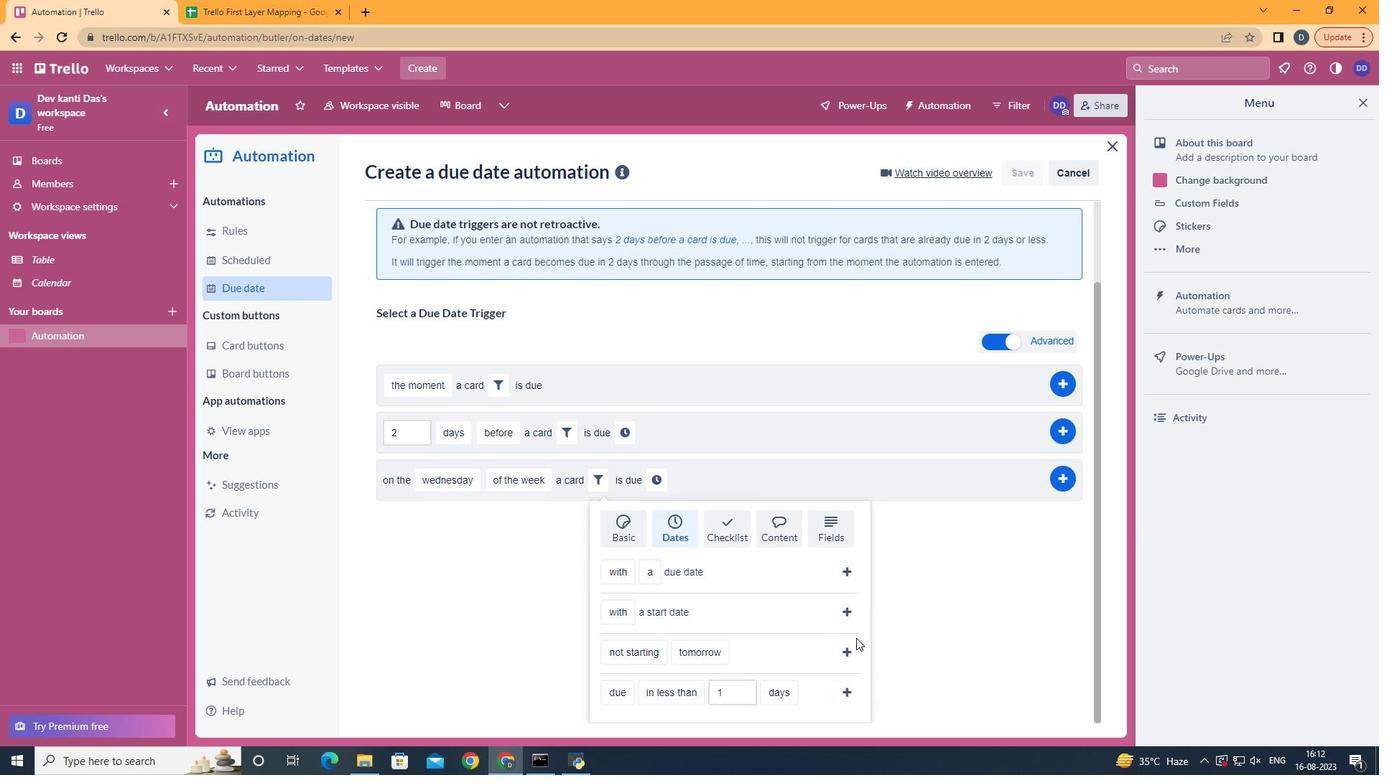 
Action: Mouse pressed left at (856, 638)
Screenshot: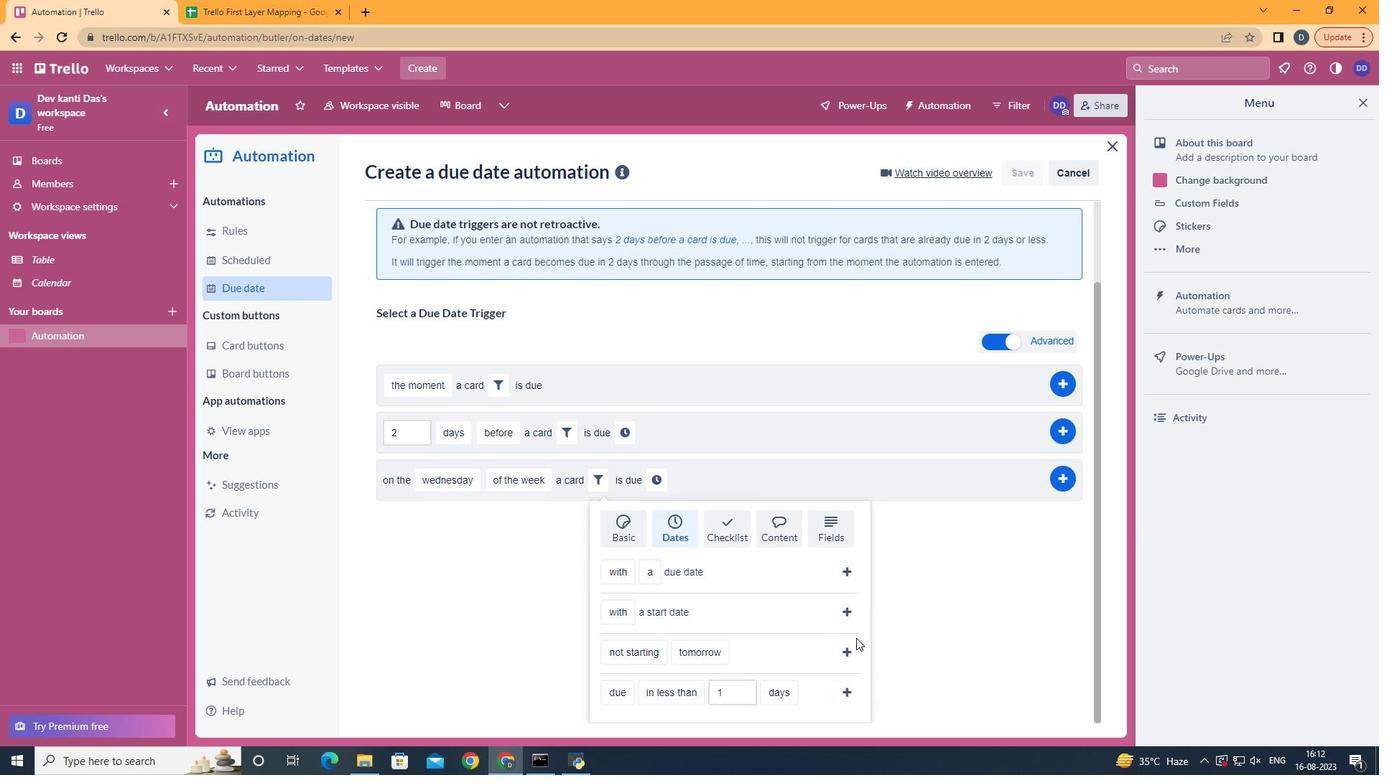 
Action: Mouse moved to (847, 646)
Screenshot: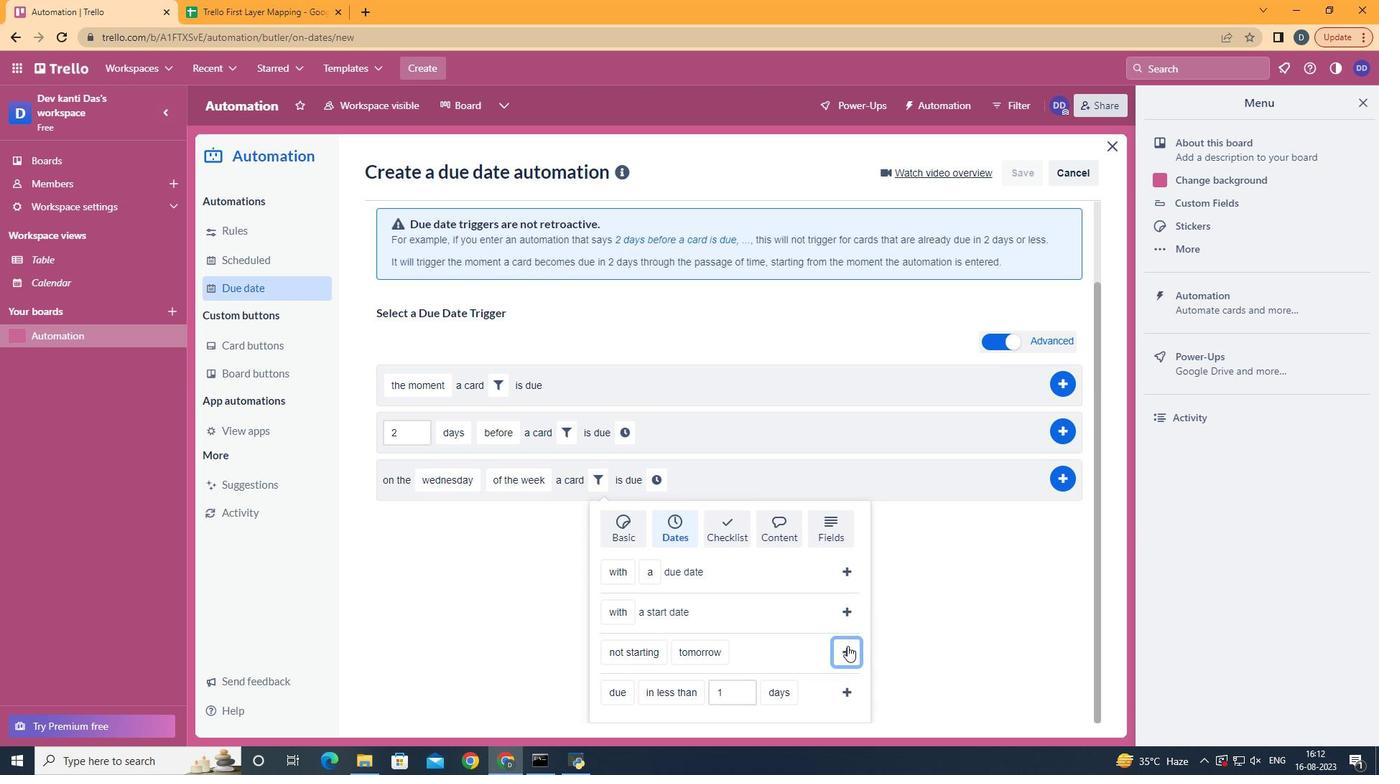 
Action: Mouse pressed left at (847, 646)
Screenshot: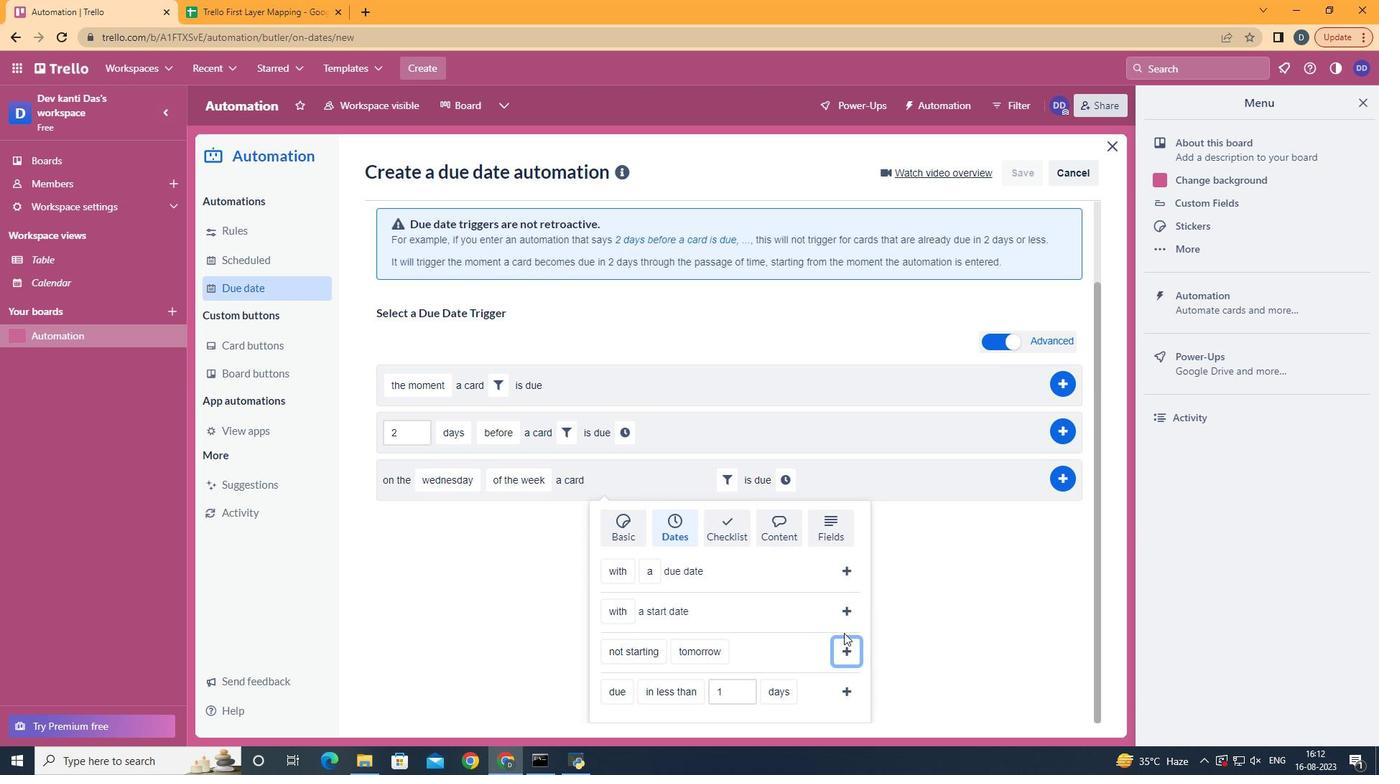 
Action: Mouse moved to (786, 576)
Screenshot: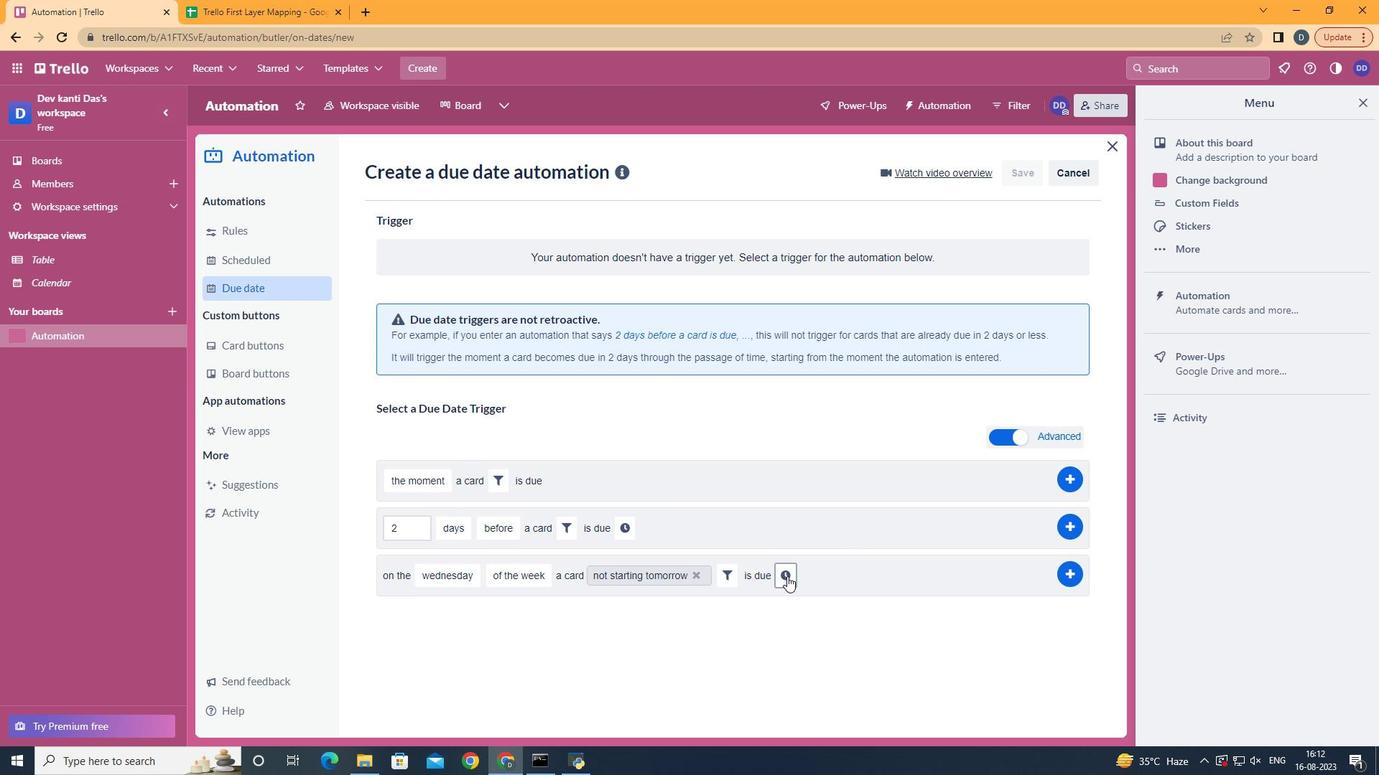 
Action: Mouse pressed left at (786, 576)
Screenshot: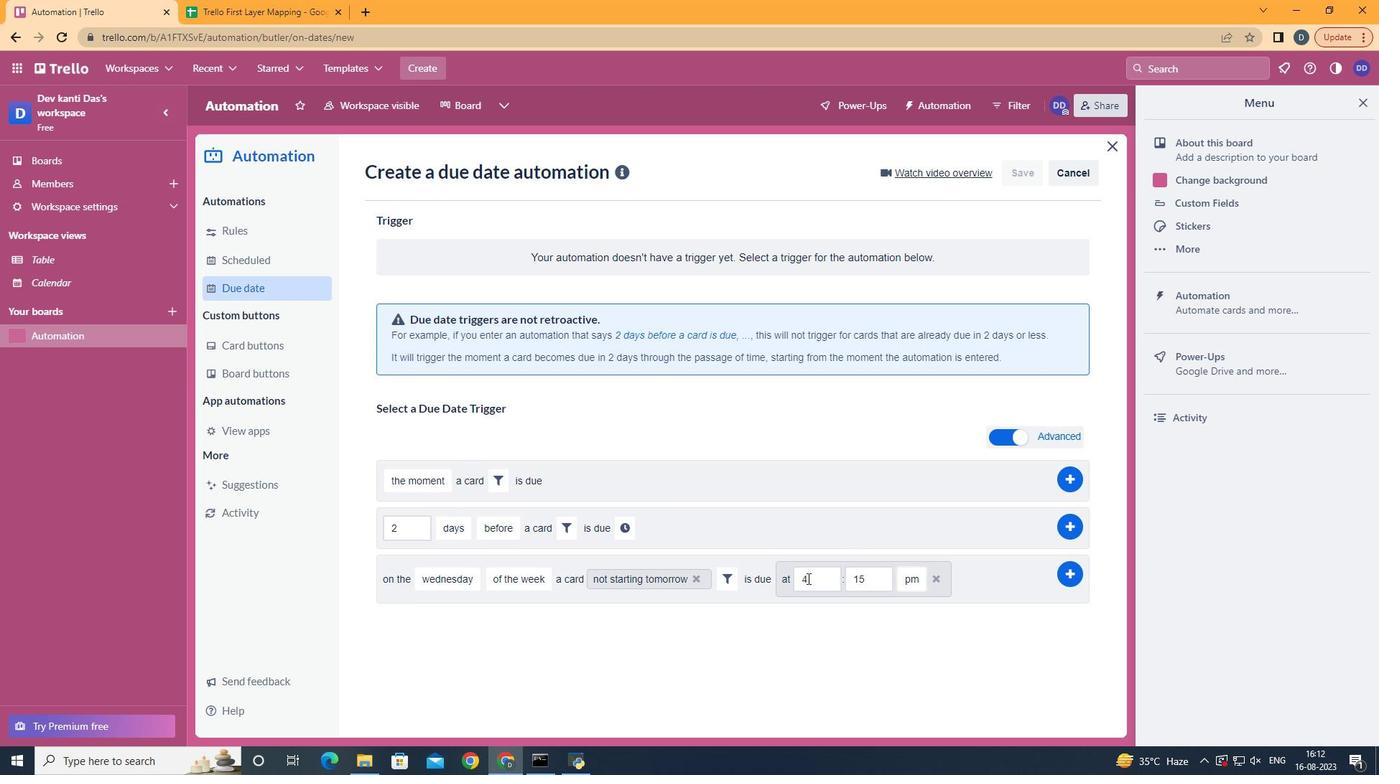 
Action: Mouse moved to (816, 583)
Screenshot: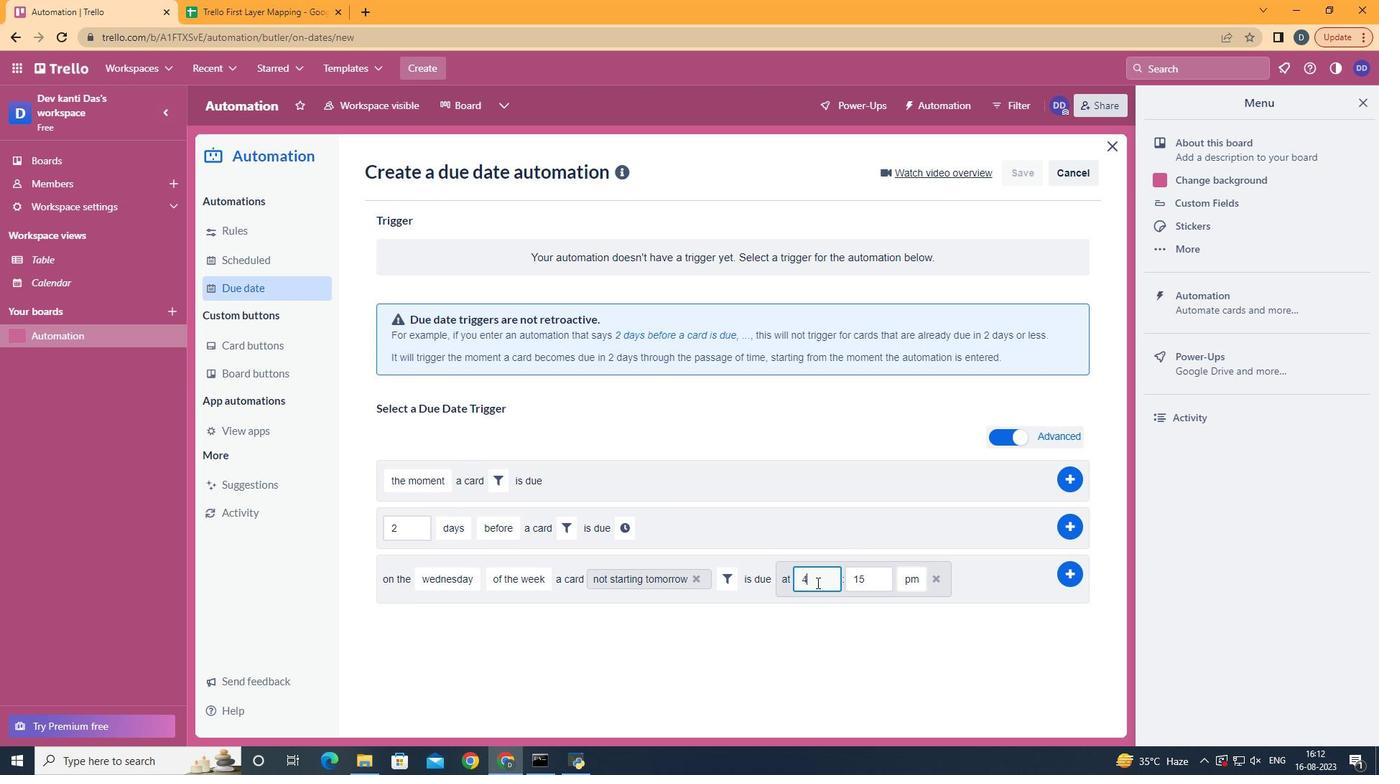 
Action: Mouse pressed left at (816, 583)
Screenshot: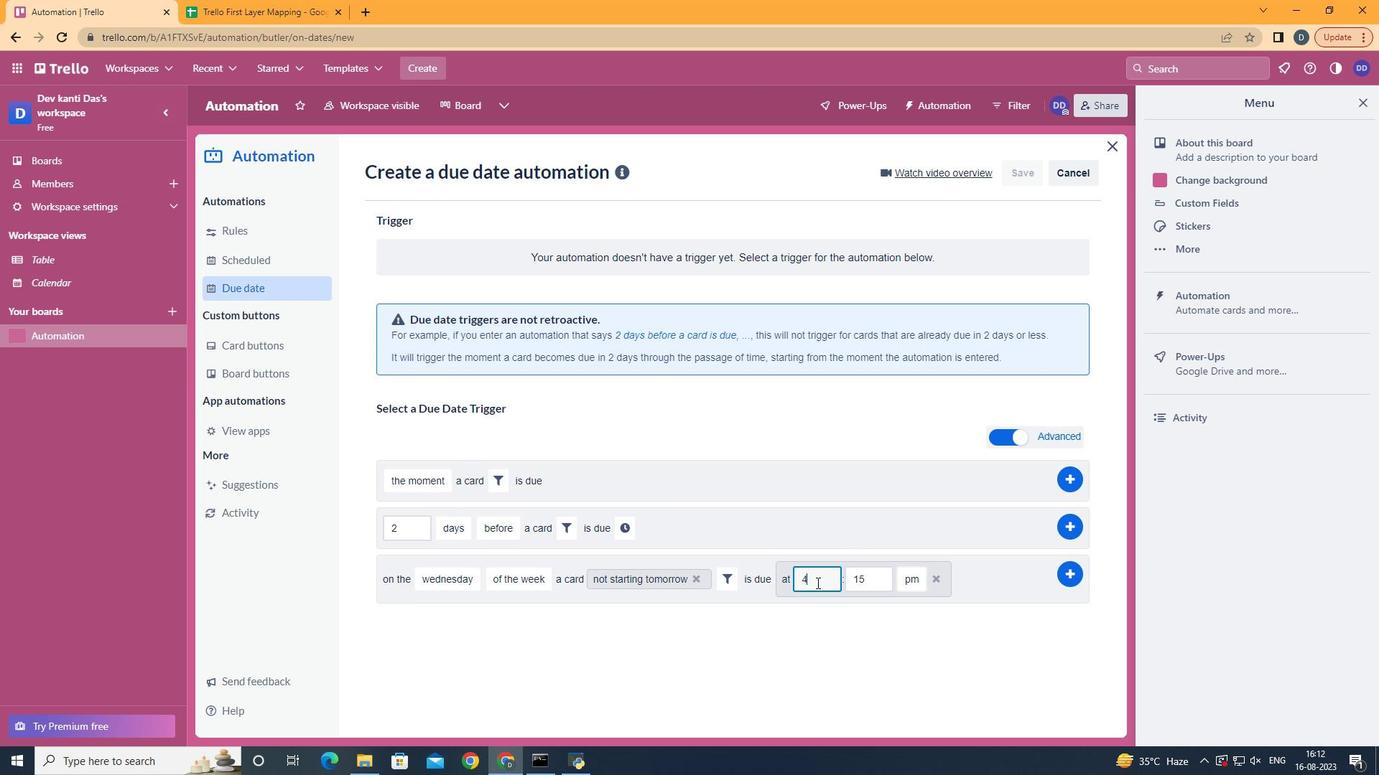 
Action: Key pressed <Key.backspace>11
Screenshot: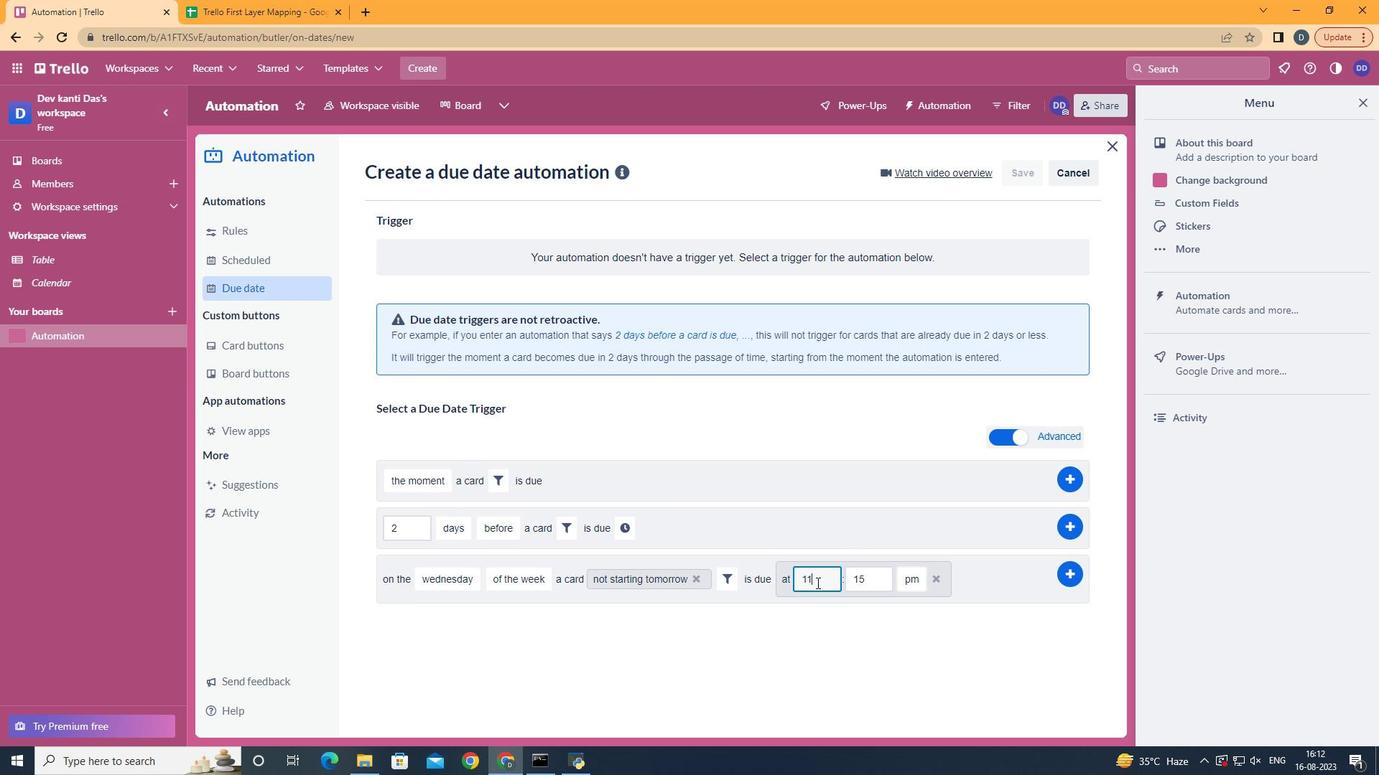 
Action: Mouse moved to (878, 595)
Screenshot: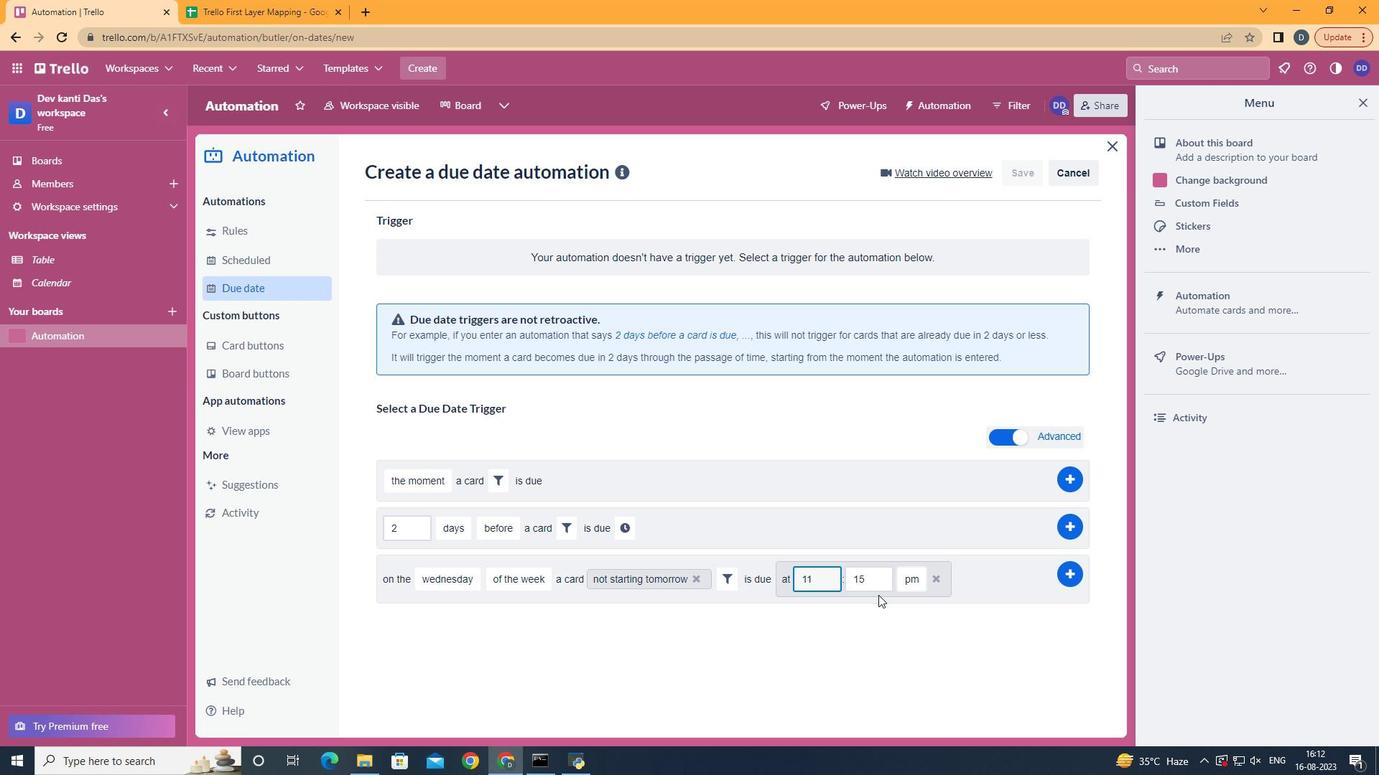 
Action: Mouse pressed left at (878, 595)
Screenshot: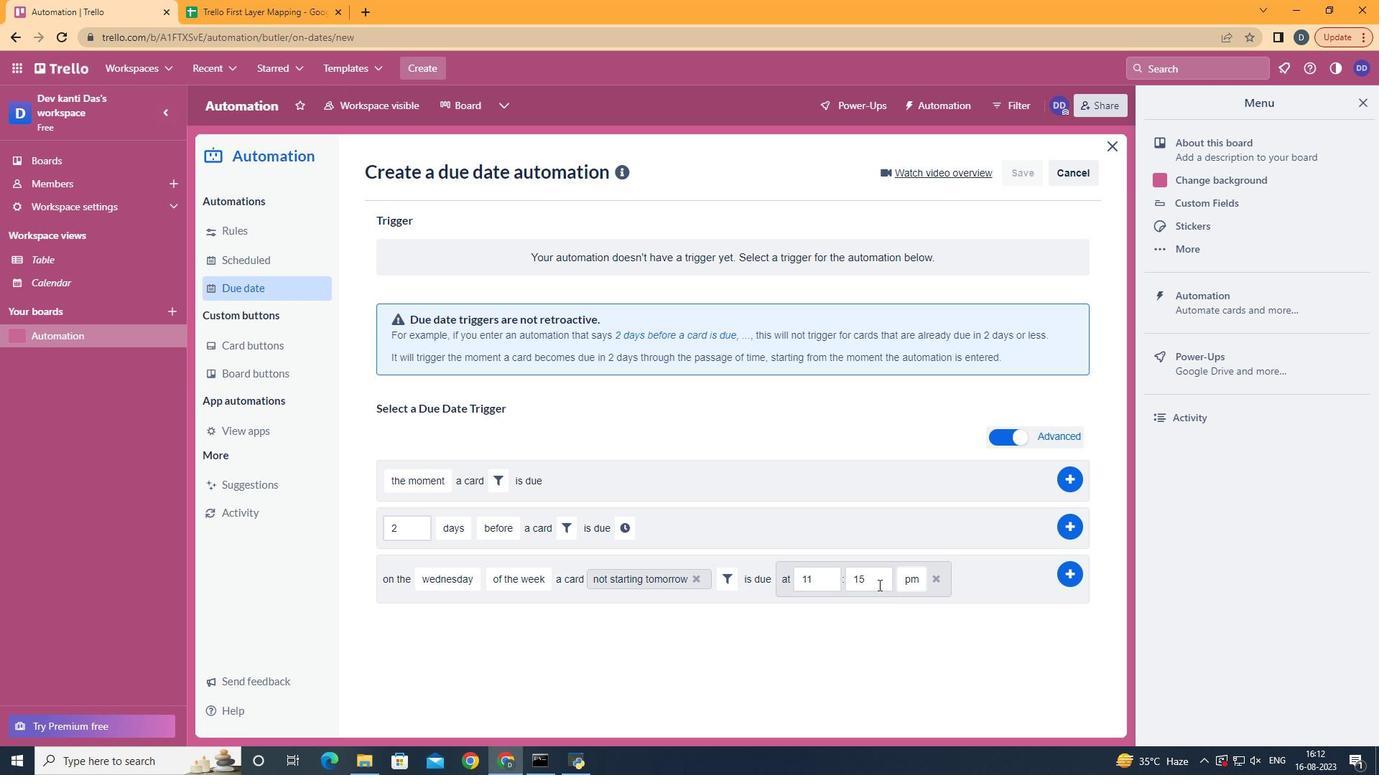 
Action: Mouse moved to (878, 582)
Screenshot: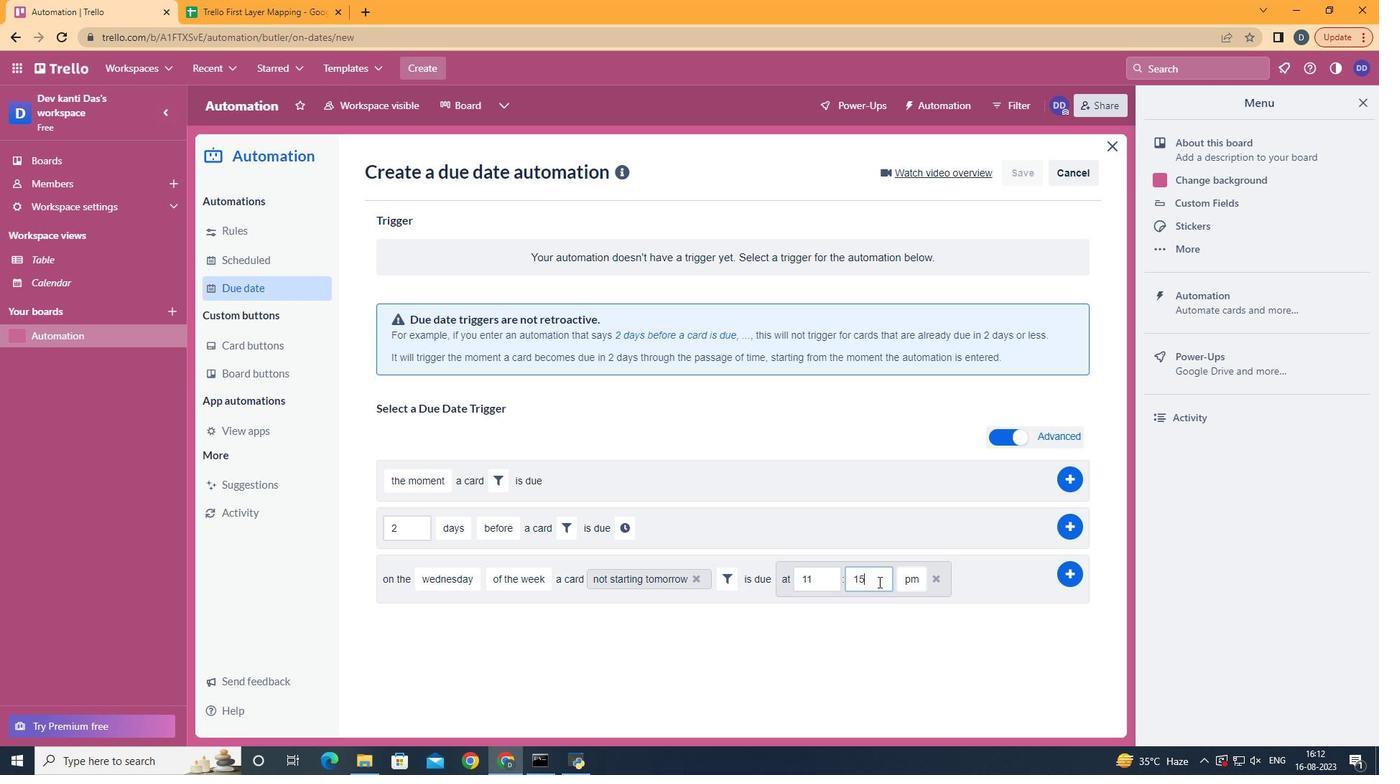 
Action: Mouse pressed left at (878, 582)
Screenshot: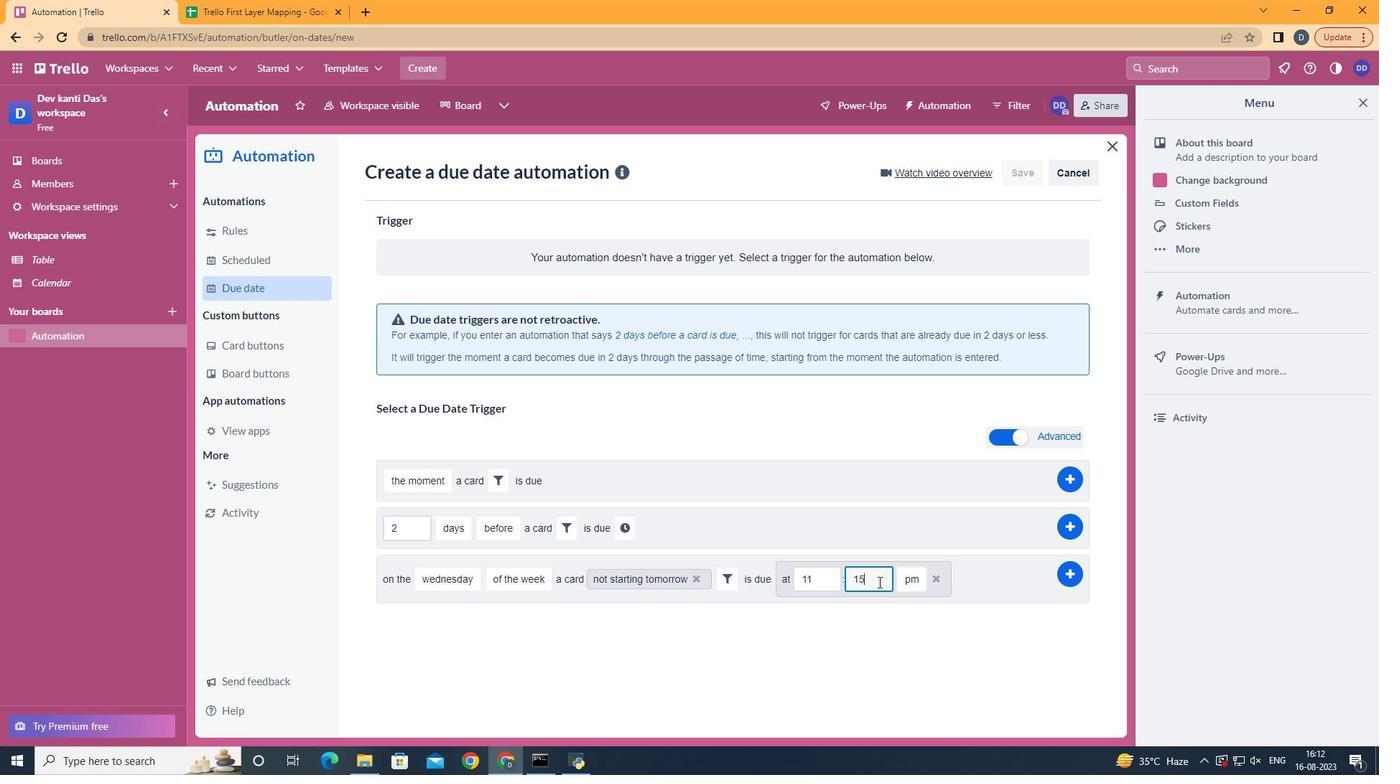 
Action: Key pressed <Key.backspace><Key.backspace>00
Screenshot: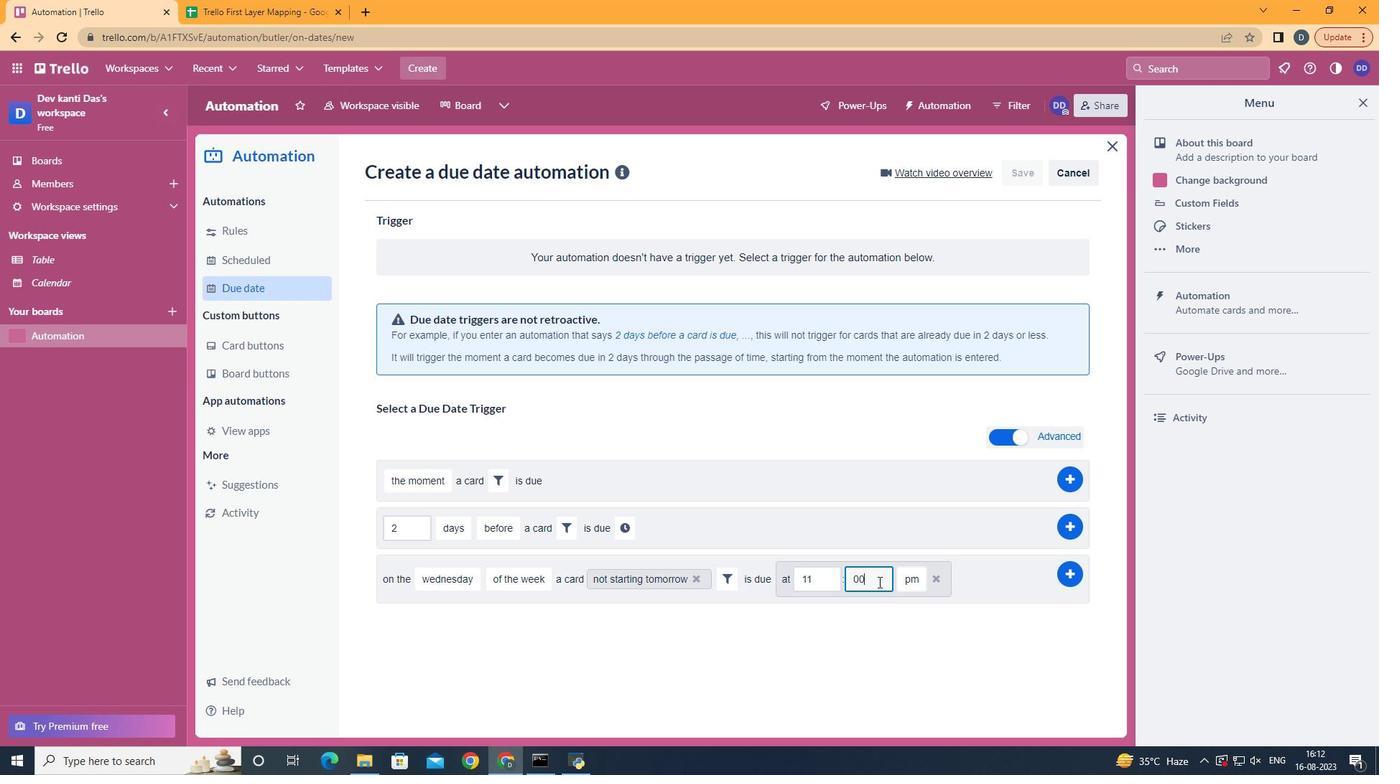 
Action: Mouse moved to (918, 606)
Screenshot: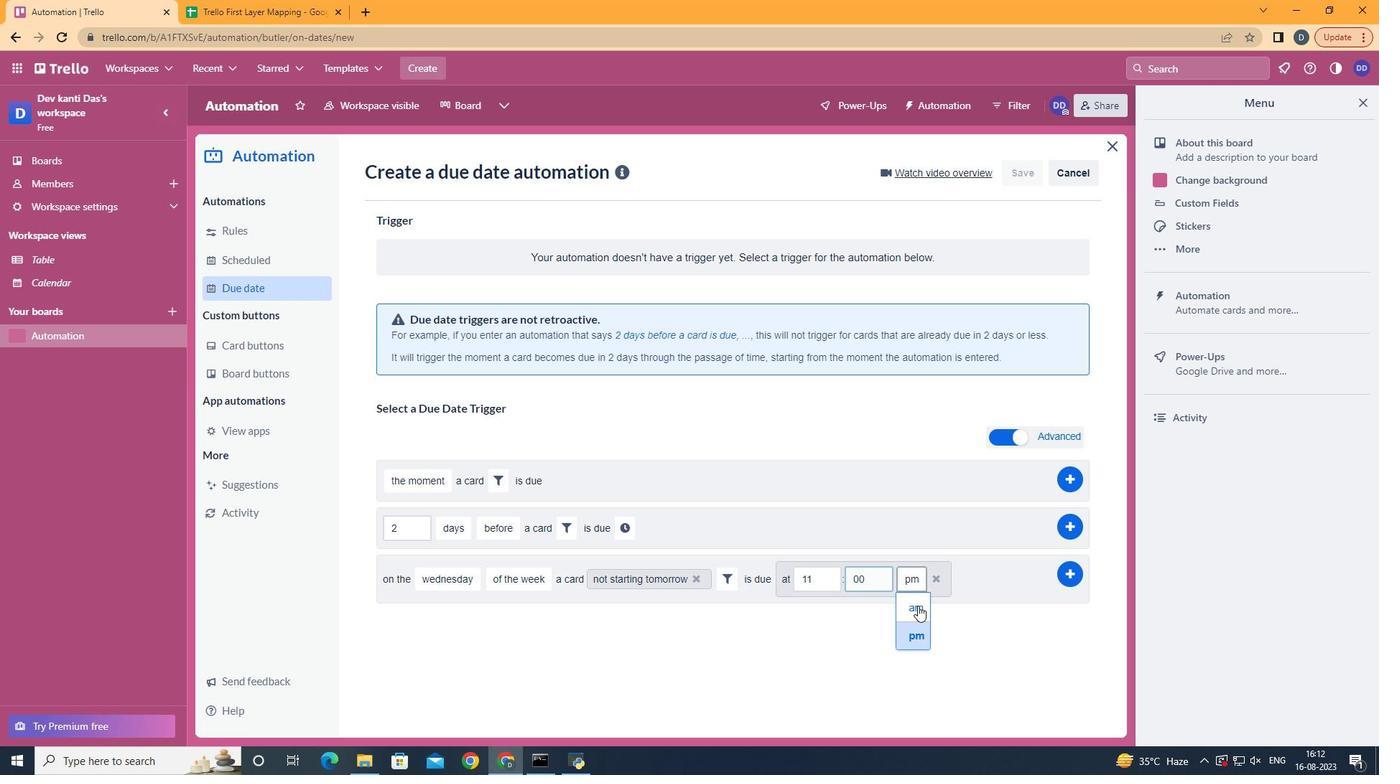
Action: Mouse pressed left at (918, 606)
Screenshot: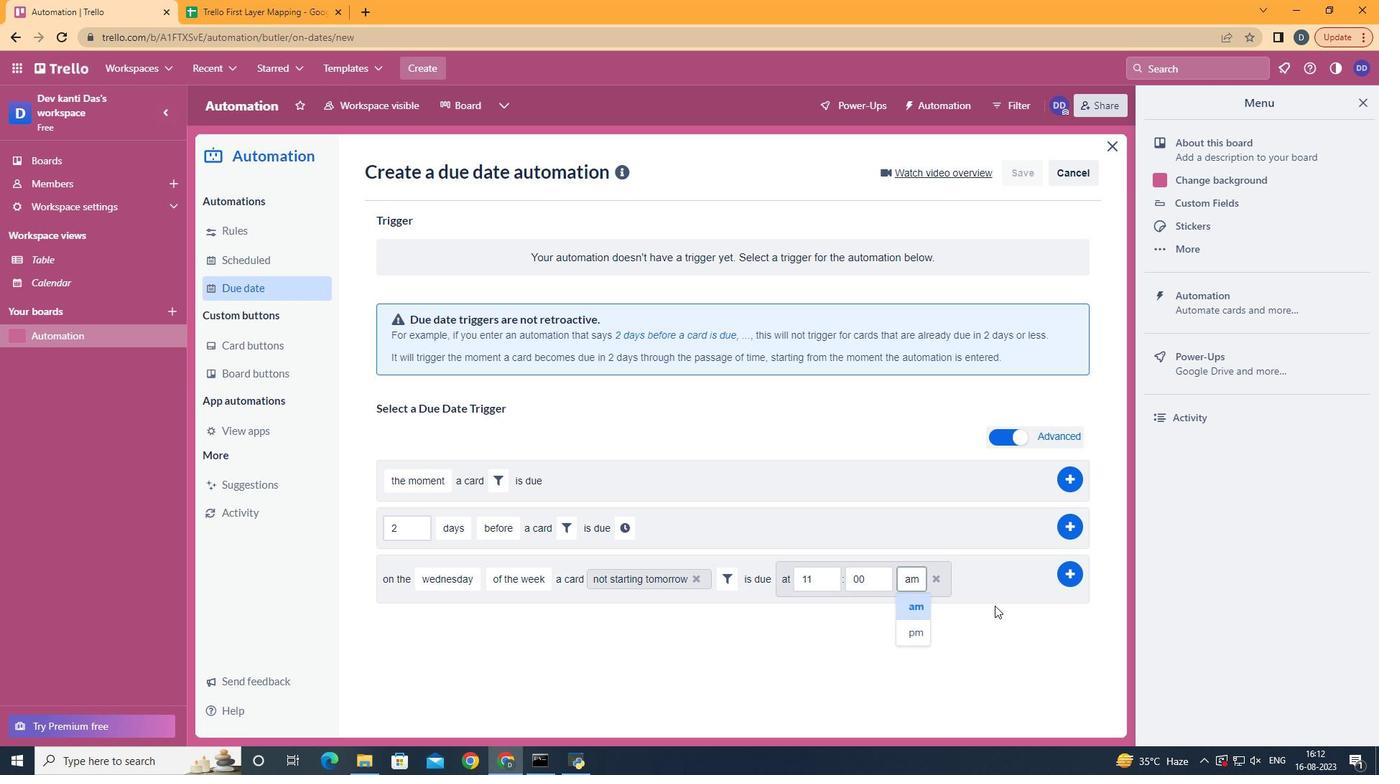 
Action: Mouse moved to (1069, 576)
Screenshot: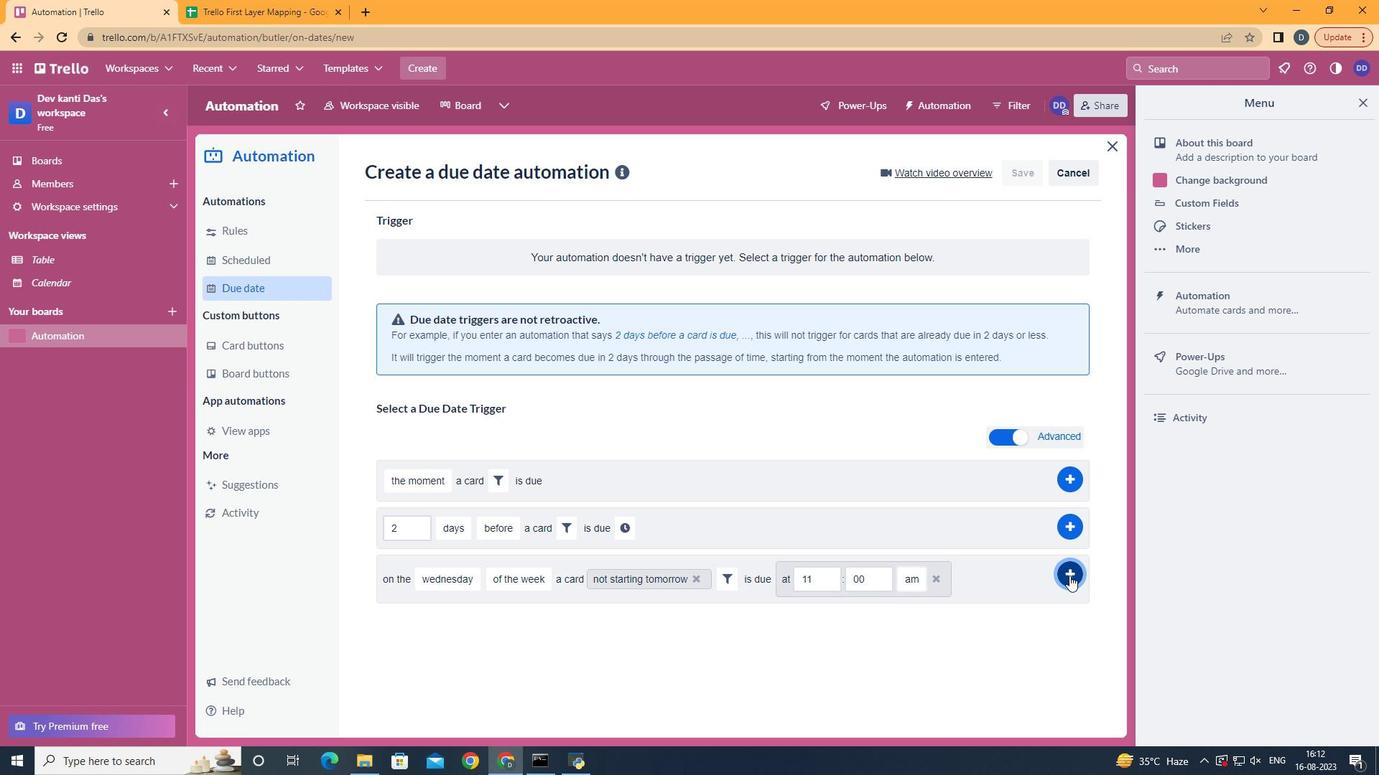 
Action: Mouse pressed left at (1069, 576)
Screenshot: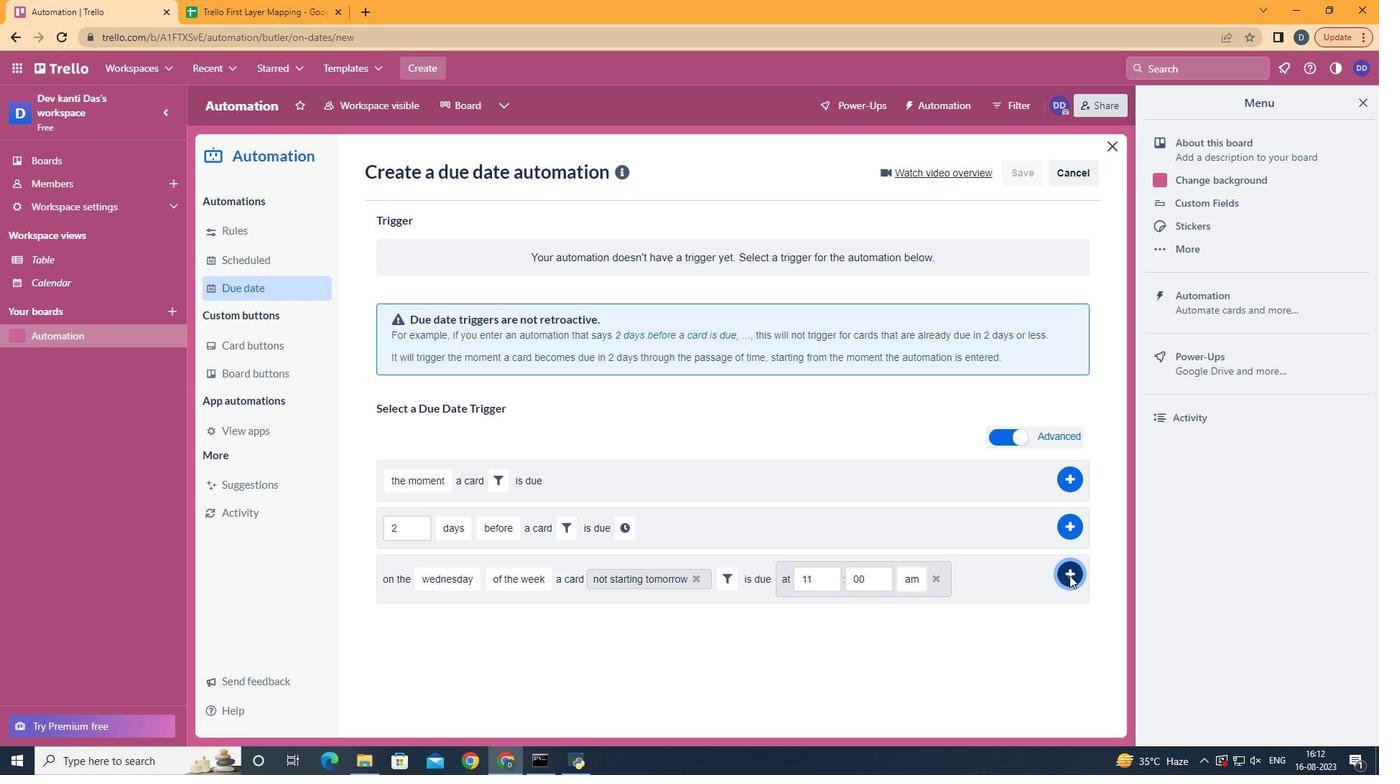 
